 Task: Set the editor preference to Visual Studio Code.
Action: Mouse moved to (1168, 100)
Screenshot: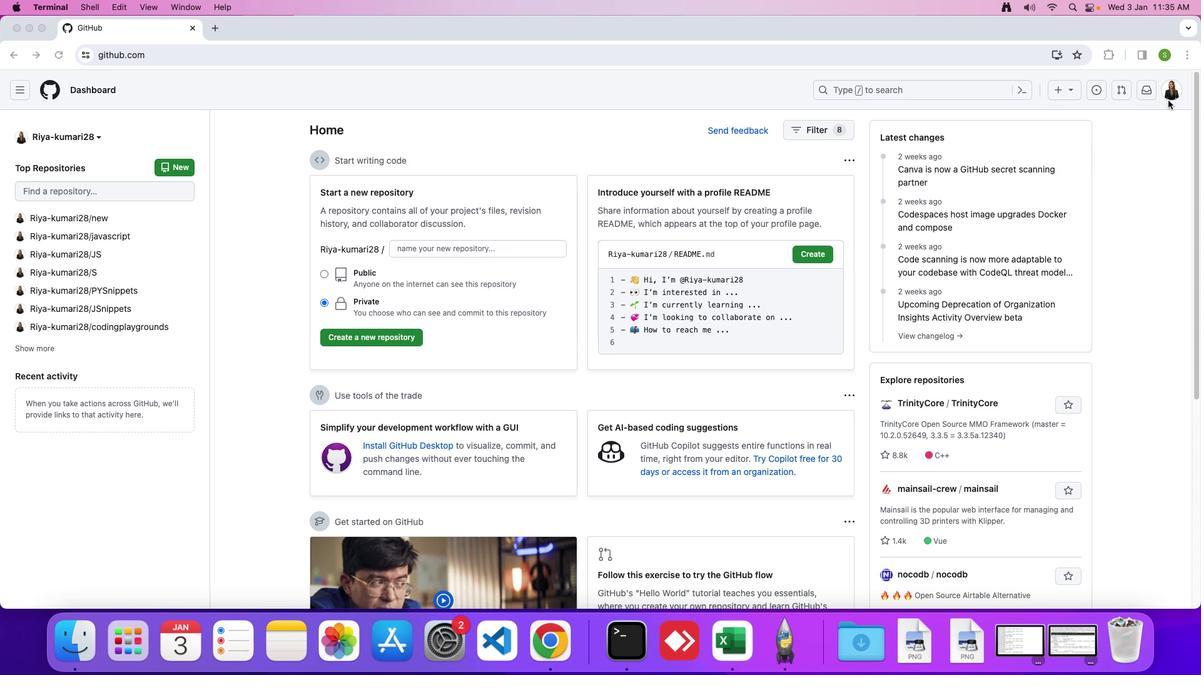 
Action: Mouse pressed left at (1168, 100)
Screenshot: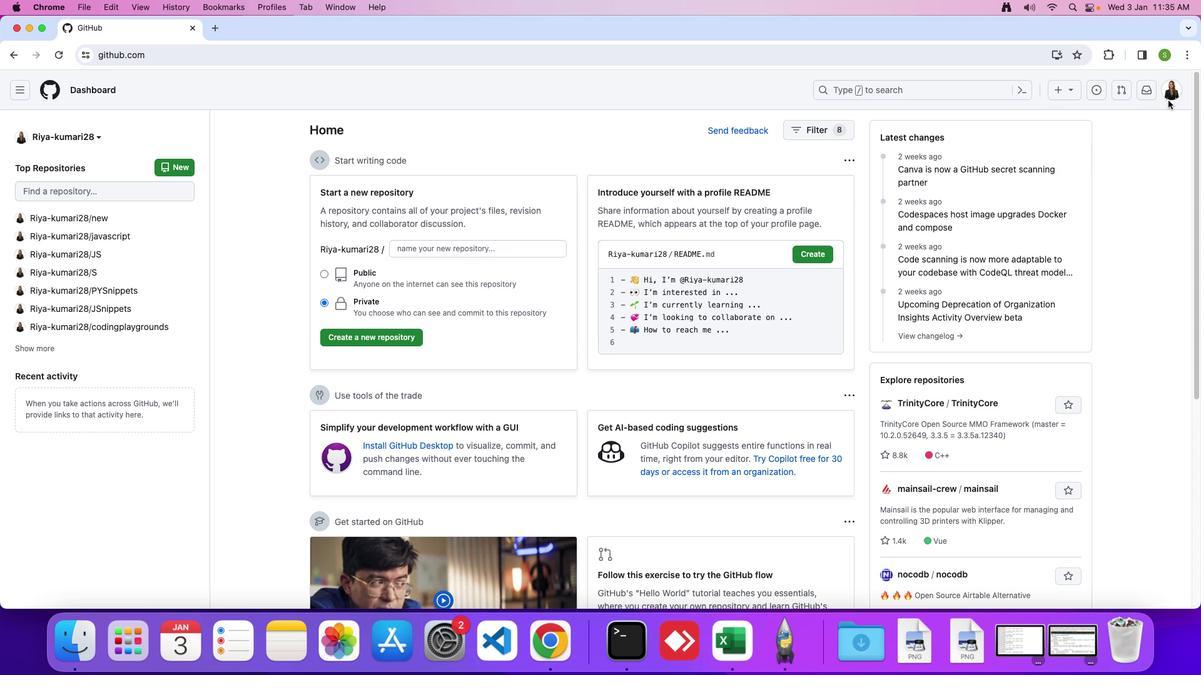 
Action: Mouse moved to (1175, 91)
Screenshot: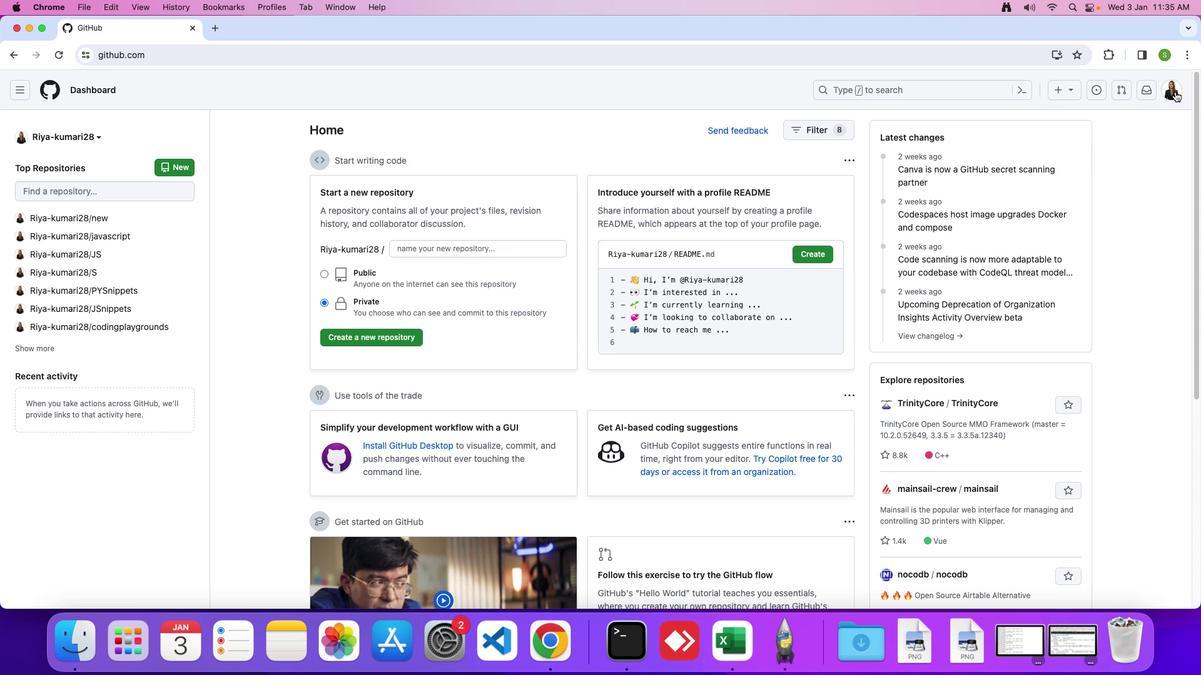 
Action: Mouse pressed left at (1175, 91)
Screenshot: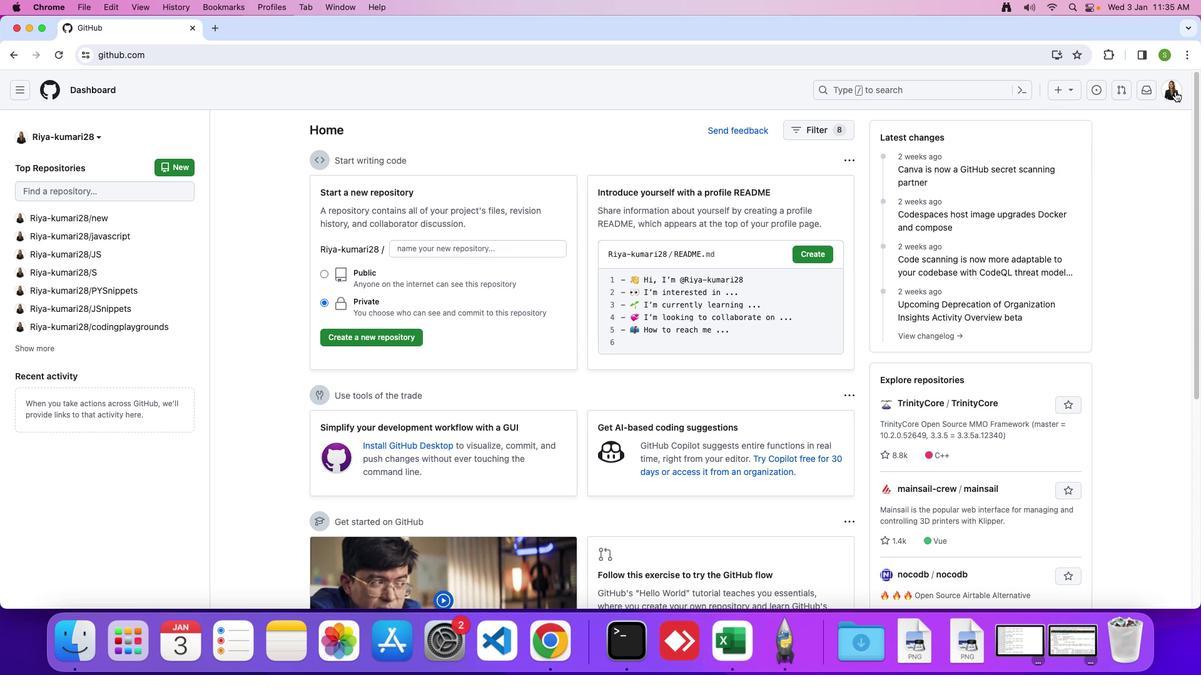
Action: Mouse moved to (1046, 437)
Screenshot: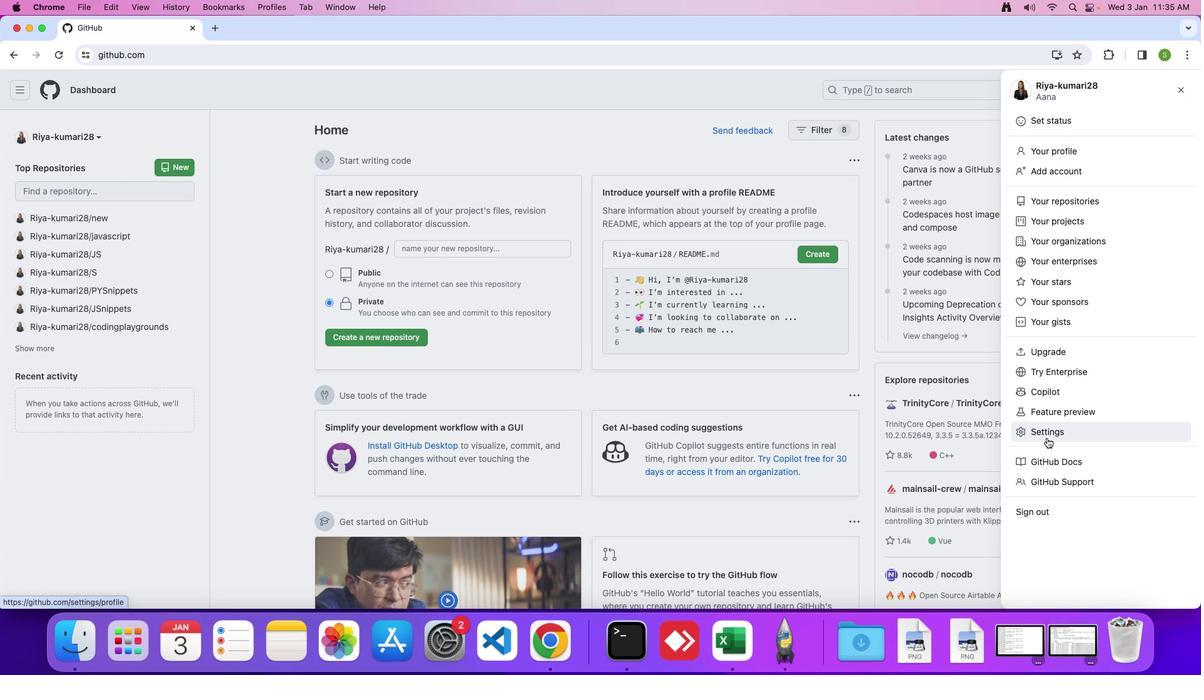 
Action: Mouse pressed left at (1046, 437)
Screenshot: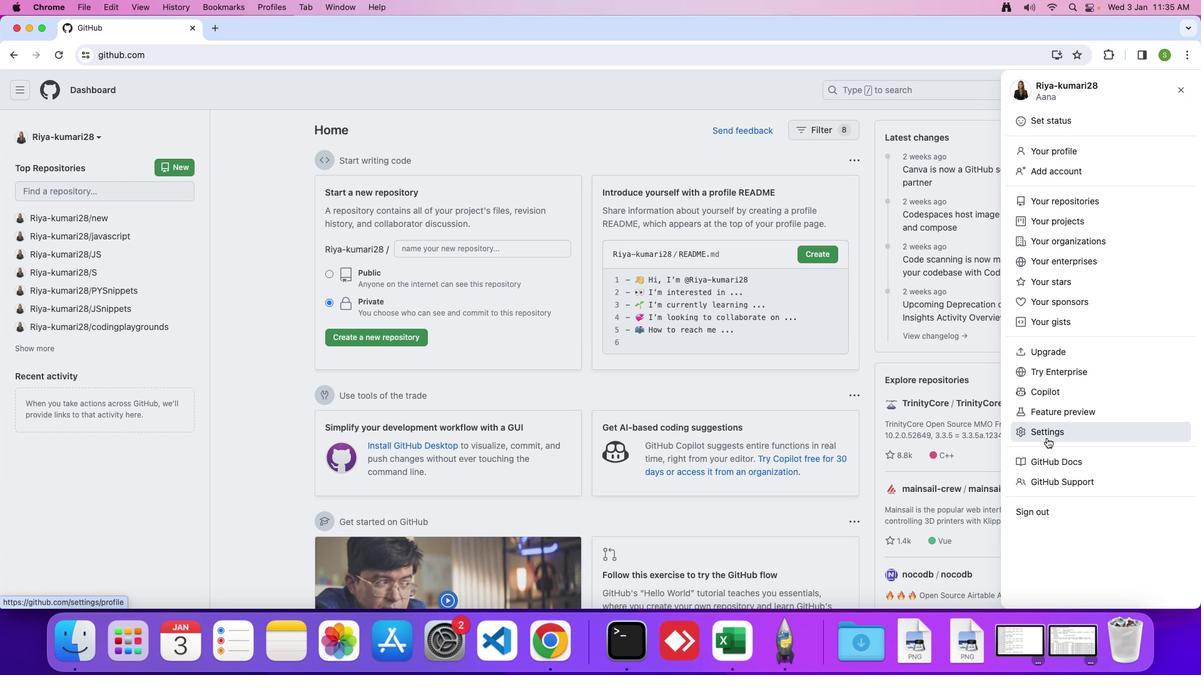 
Action: Mouse moved to (272, 523)
Screenshot: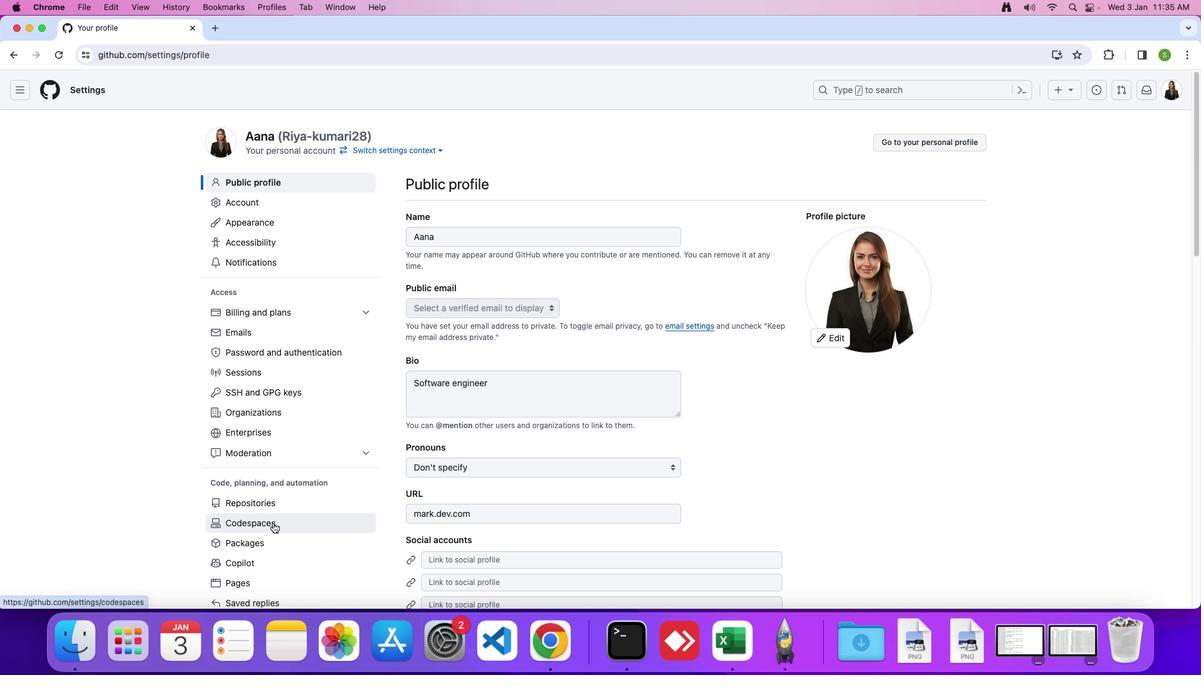 
Action: Mouse pressed left at (272, 523)
Screenshot: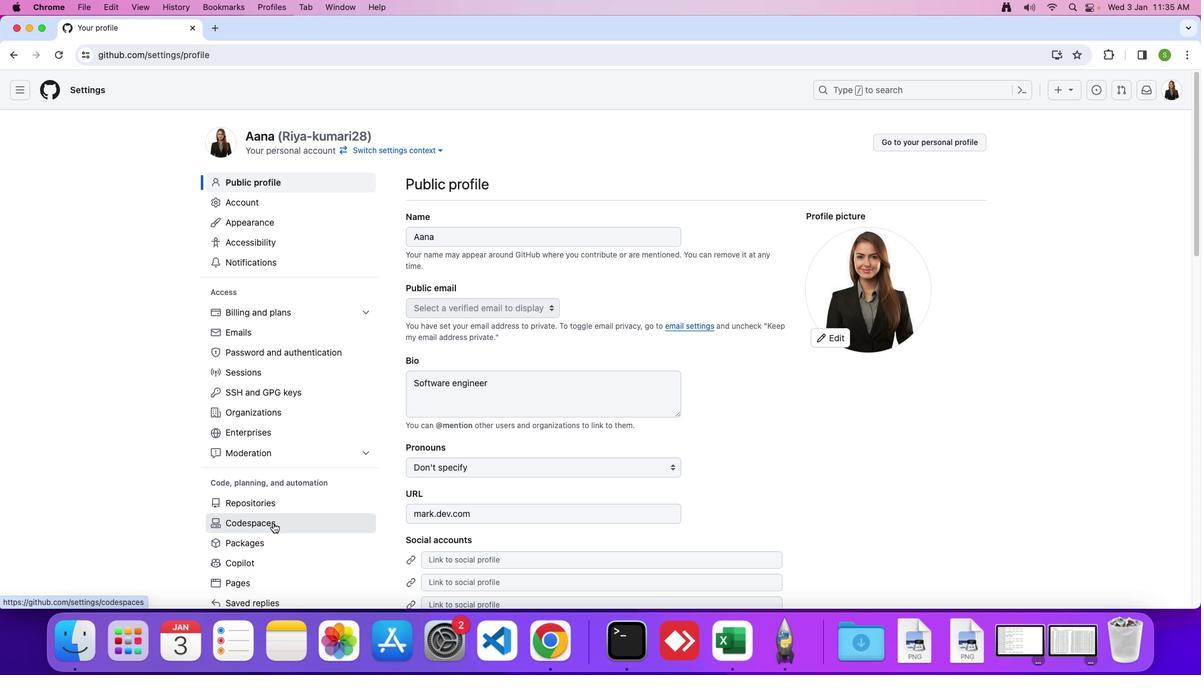 
Action: Mouse moved to (545, 444)
Screenshot: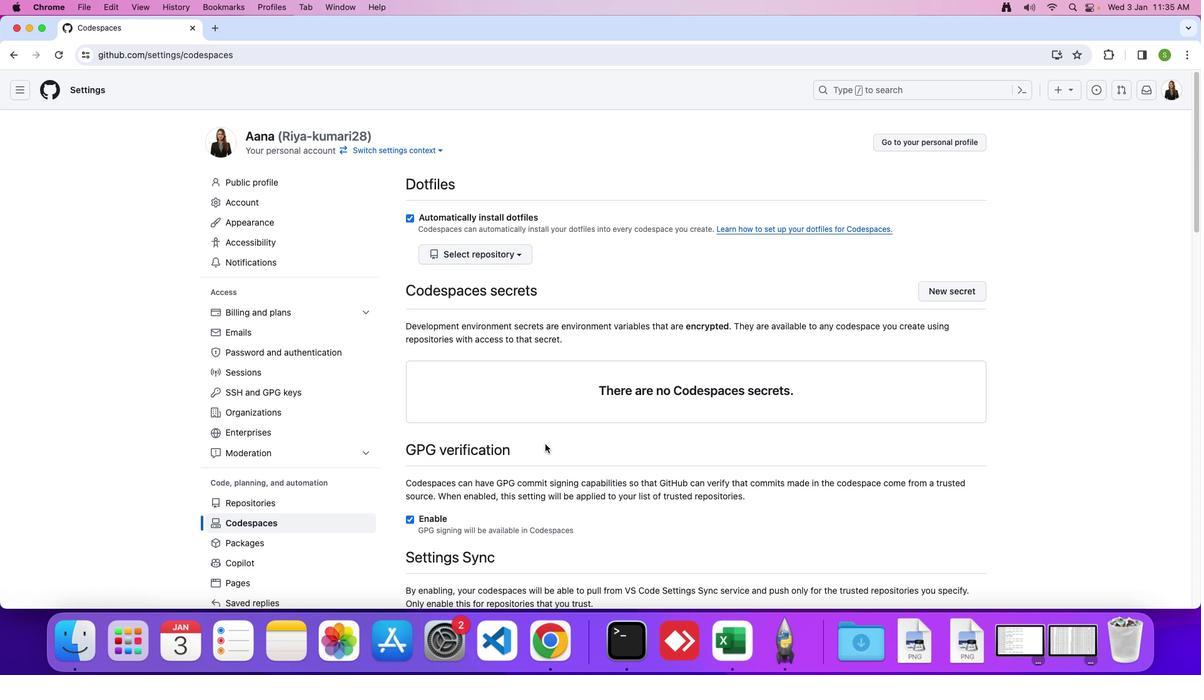 
Action: Mouse scrolled (545, 444) with delta (0, 0)
Screenshot: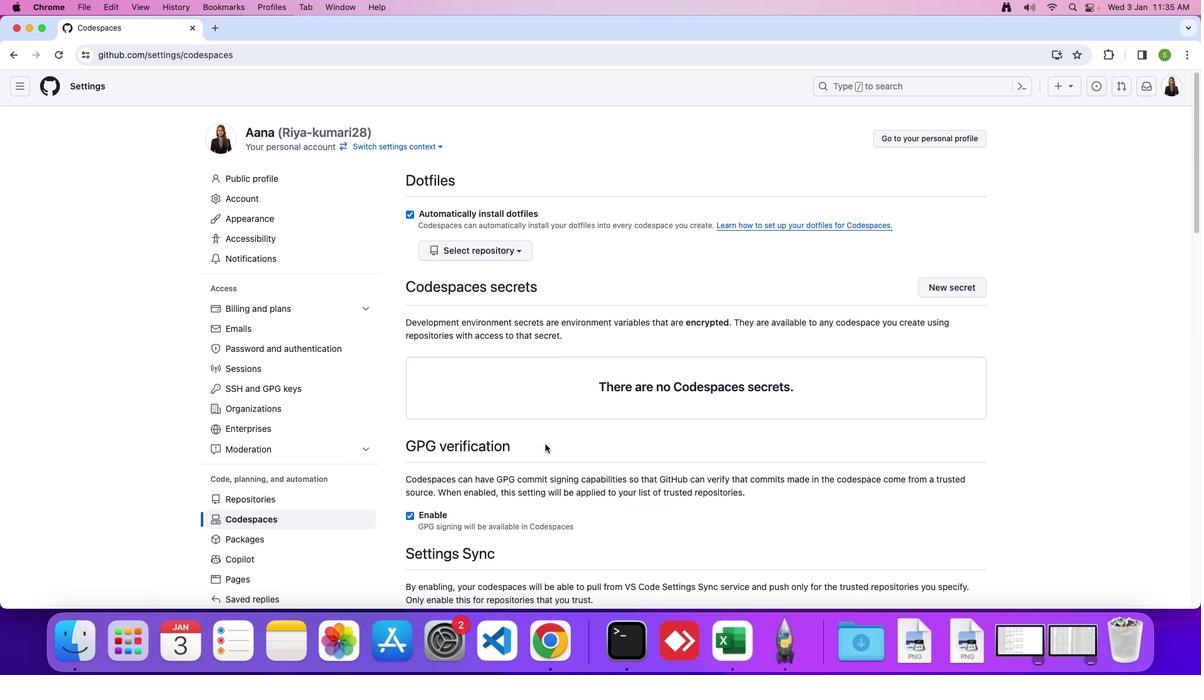 
Action: Mouse scrolled (545, 444) with delta (0, 0)
Screenshot: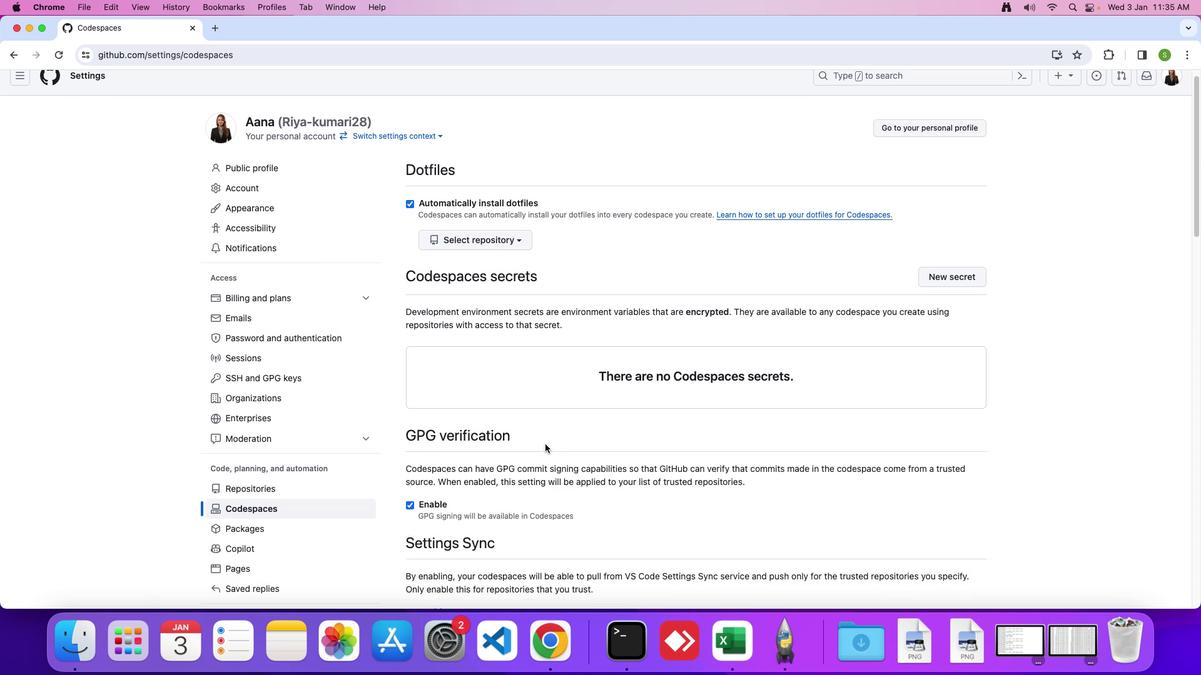 
Action: Mouse scrolled (545, 444) with delta (0, -1)
Screenshot: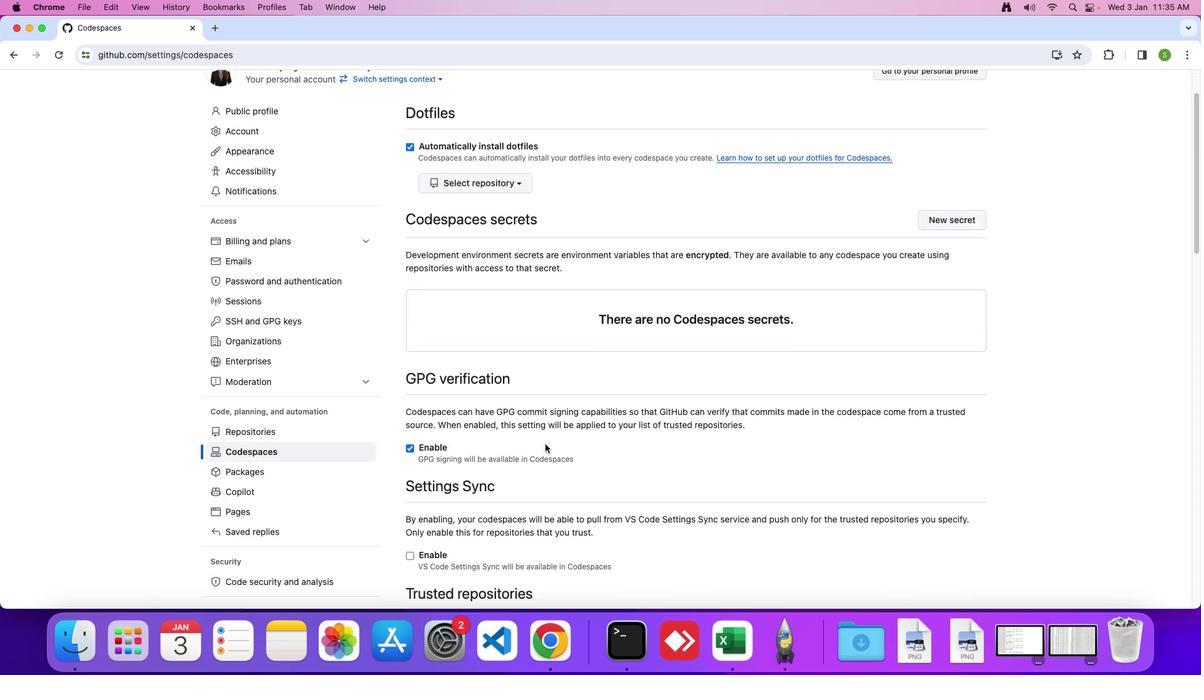 
Action: Mouse scrolled (545, 444) with delta (0, 0)
Screenshot: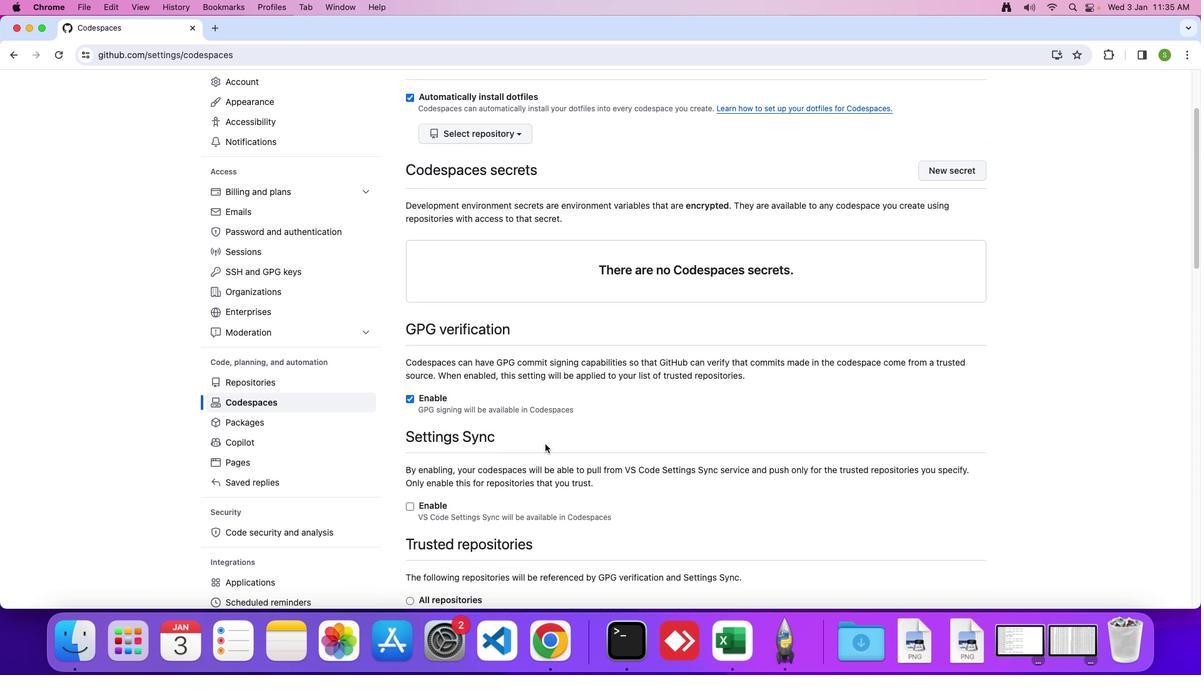 
Action: Mouse scrolled (545, 444) with delta (0, 0)
Screenshot: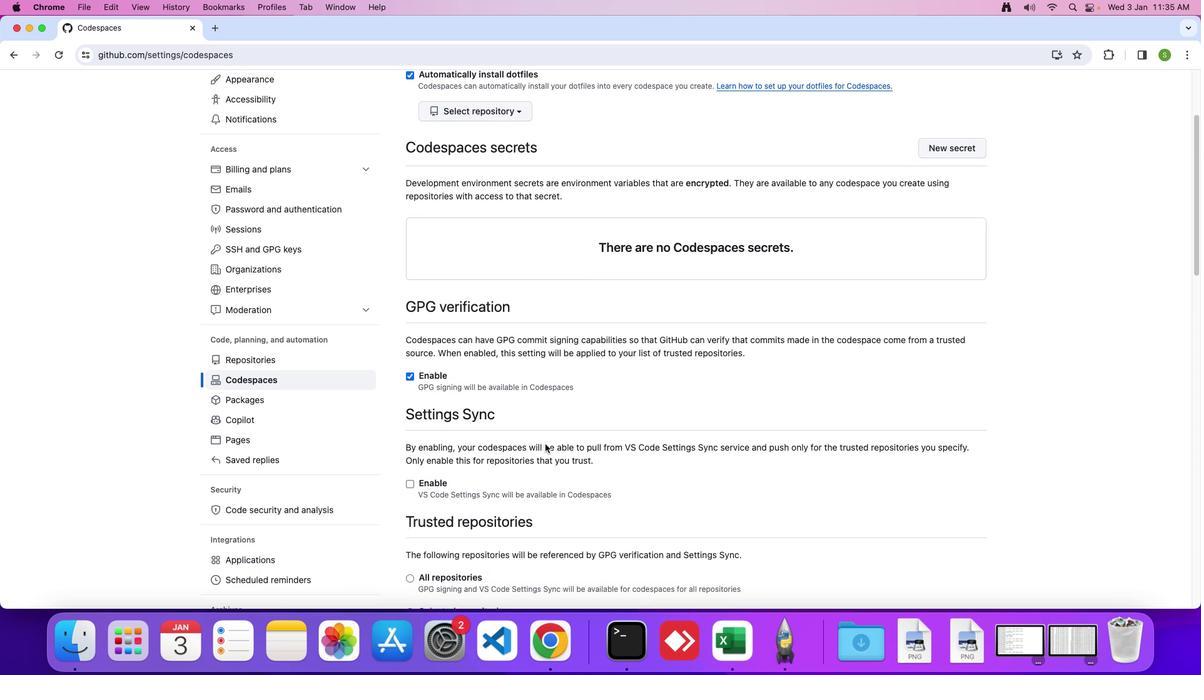 
Action: Mouse scrolled (545, 444) with delta (0, -1)
Screenshot: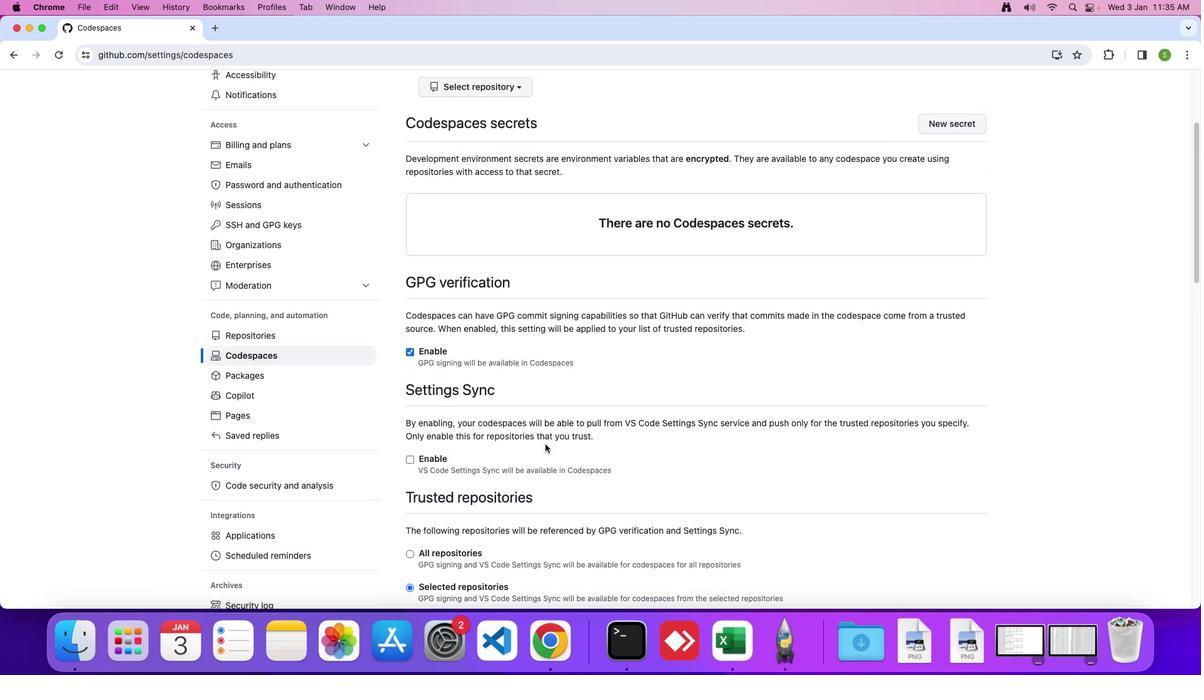 
Action: Mouse scrolled (545, 444) with delta (0, 0)
Screenshot: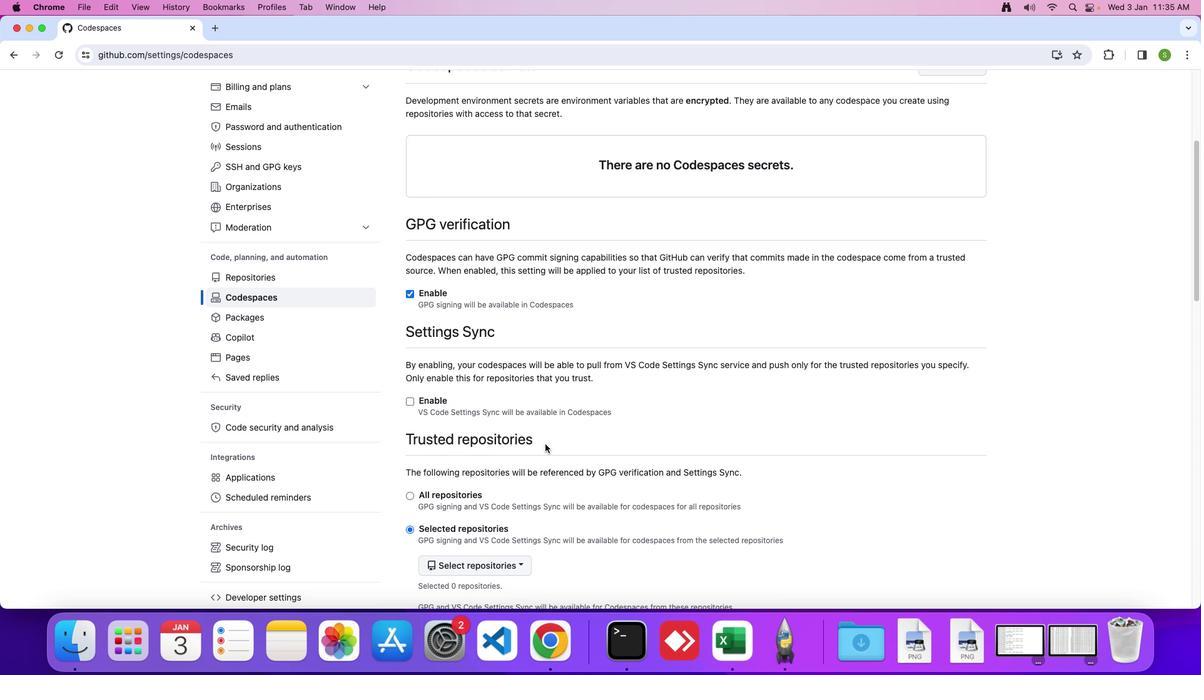 
Action: Mouse scrolled (545, 444) with delta (0, 0)
Screenshot: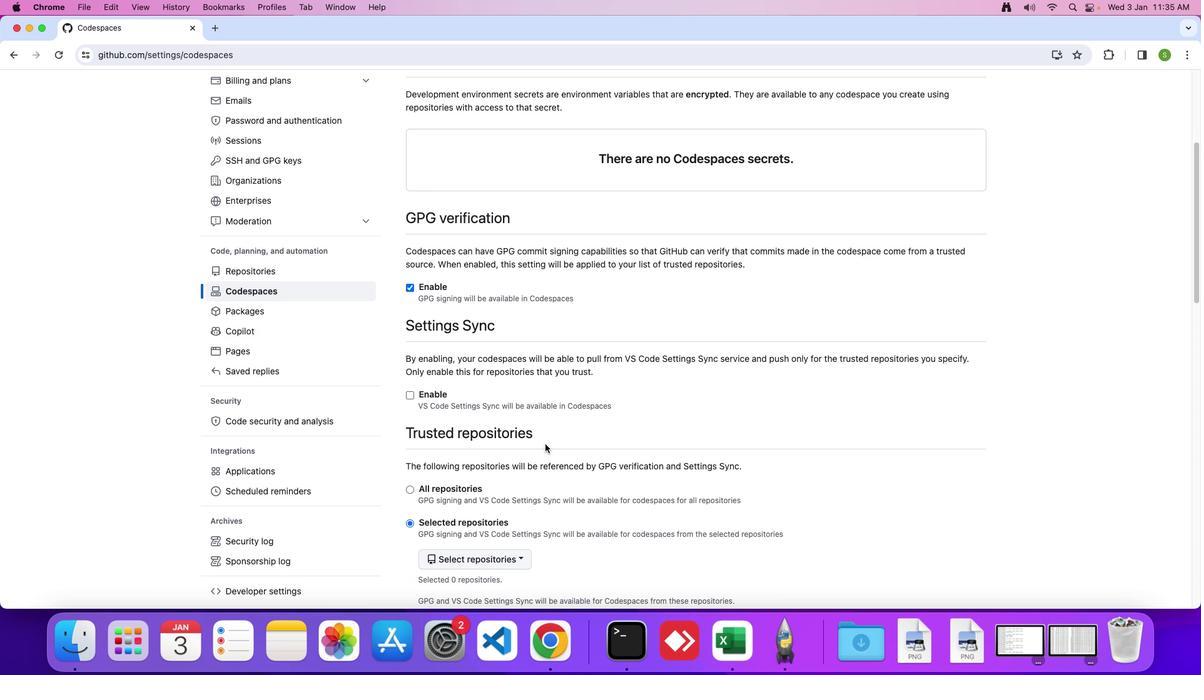 
Action: Mouse scrolled (545, 444) with delta (0, -1)
Screenshot: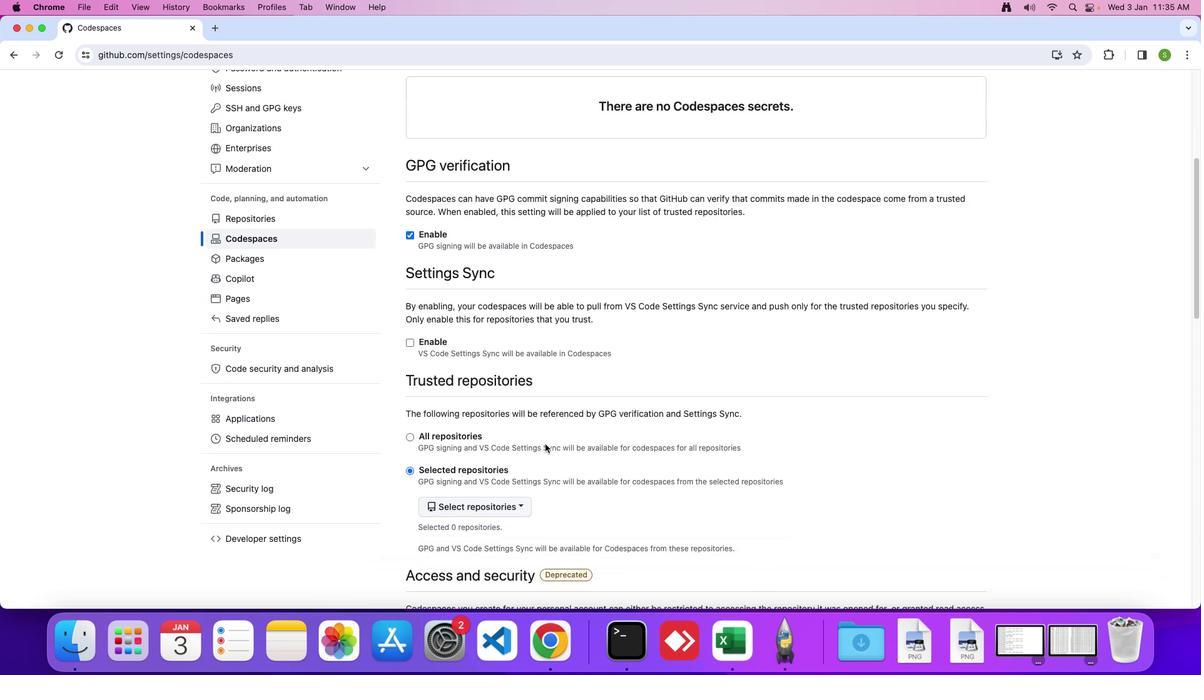 
Action: Mouse moved to (546, 444)
Screenshot: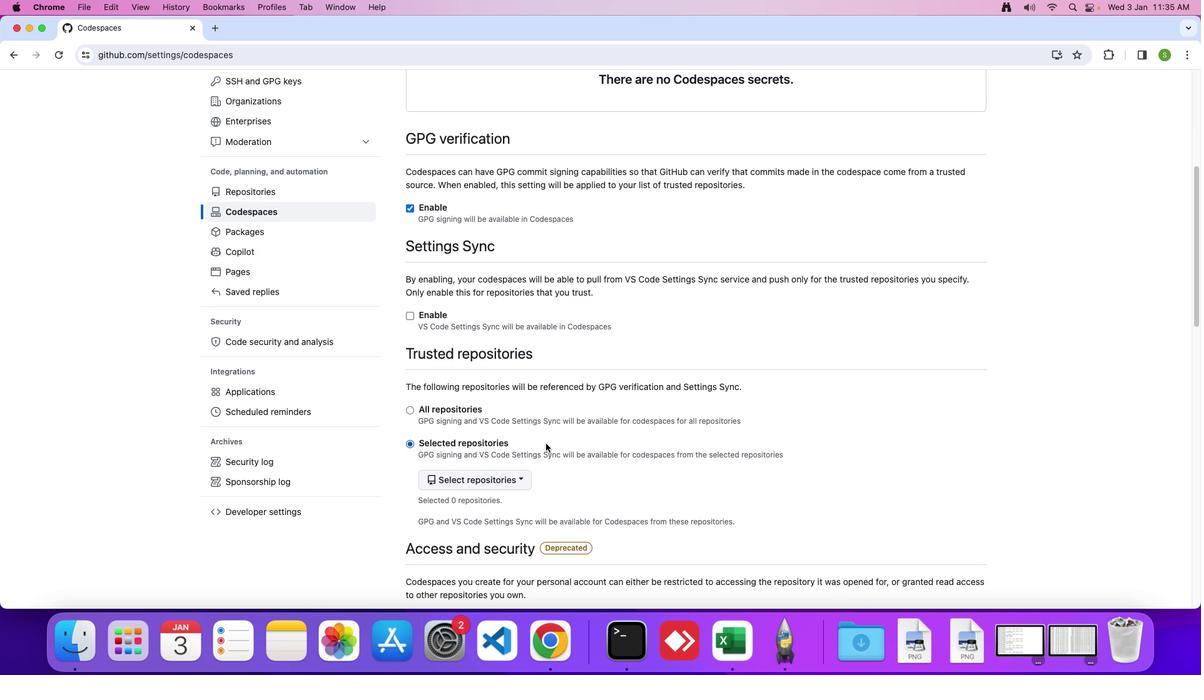 
Action: Mouse scrolled (546, 444) with delta (0, 0)
Screenshot: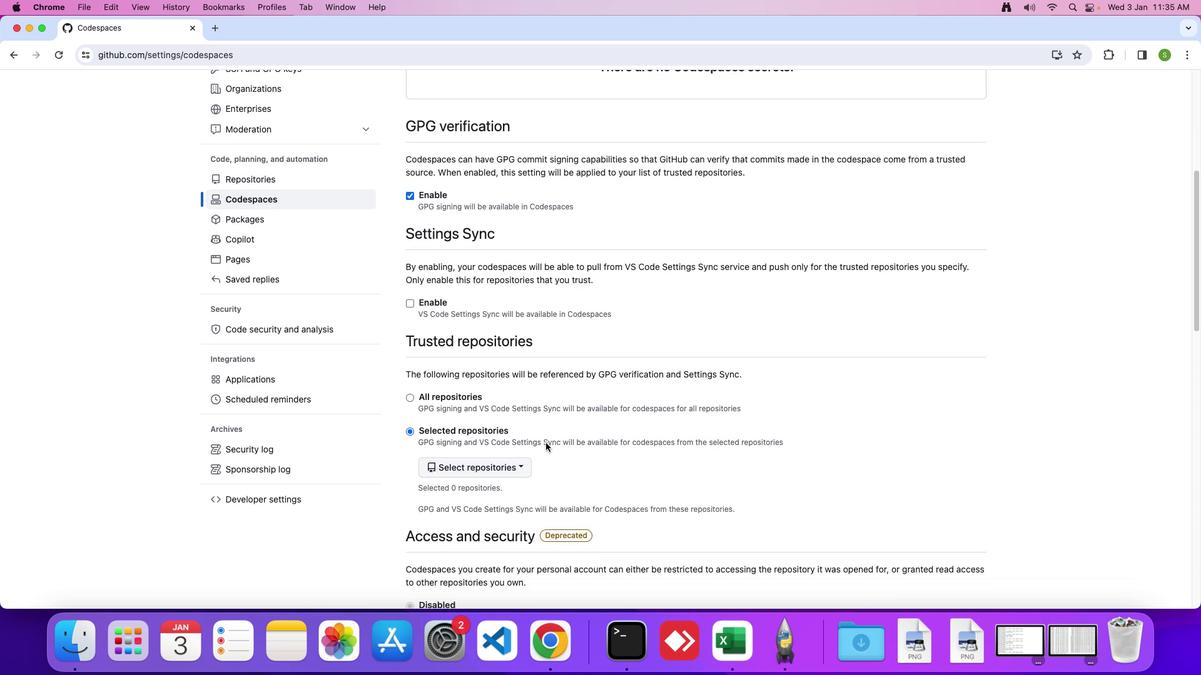 
Action: Mouse scrolled (546, 444) with delta (0, 0)
Screenshot: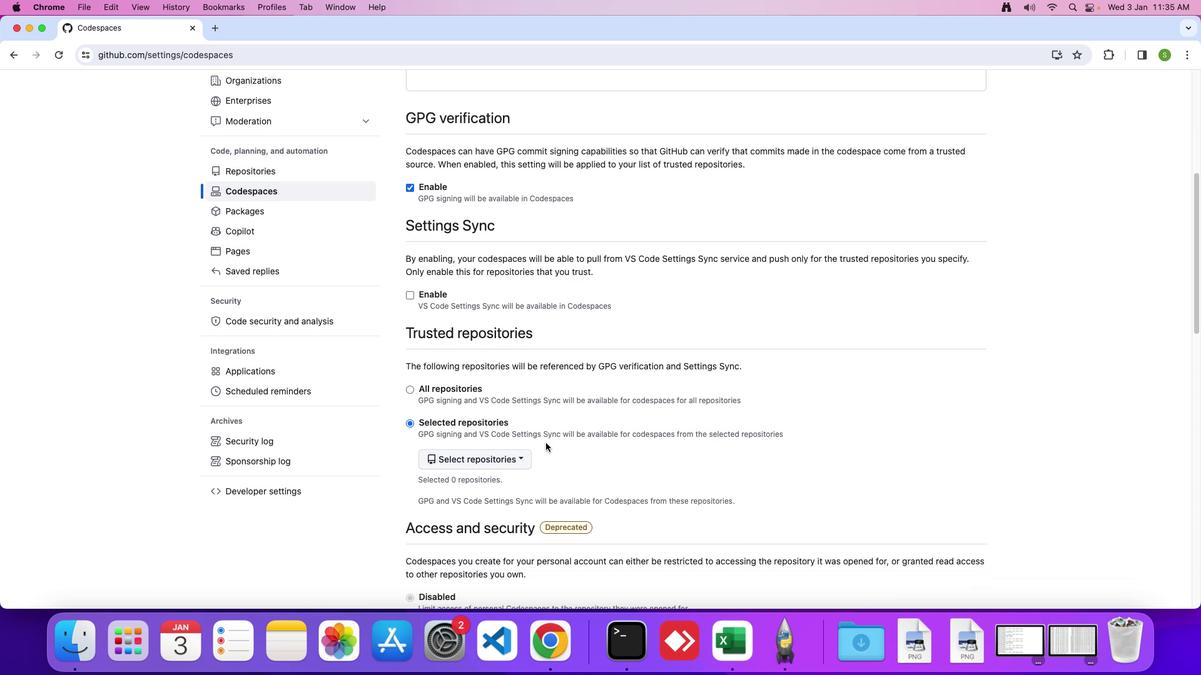
Action: Mouse moved to (546, 443)
Screenshot: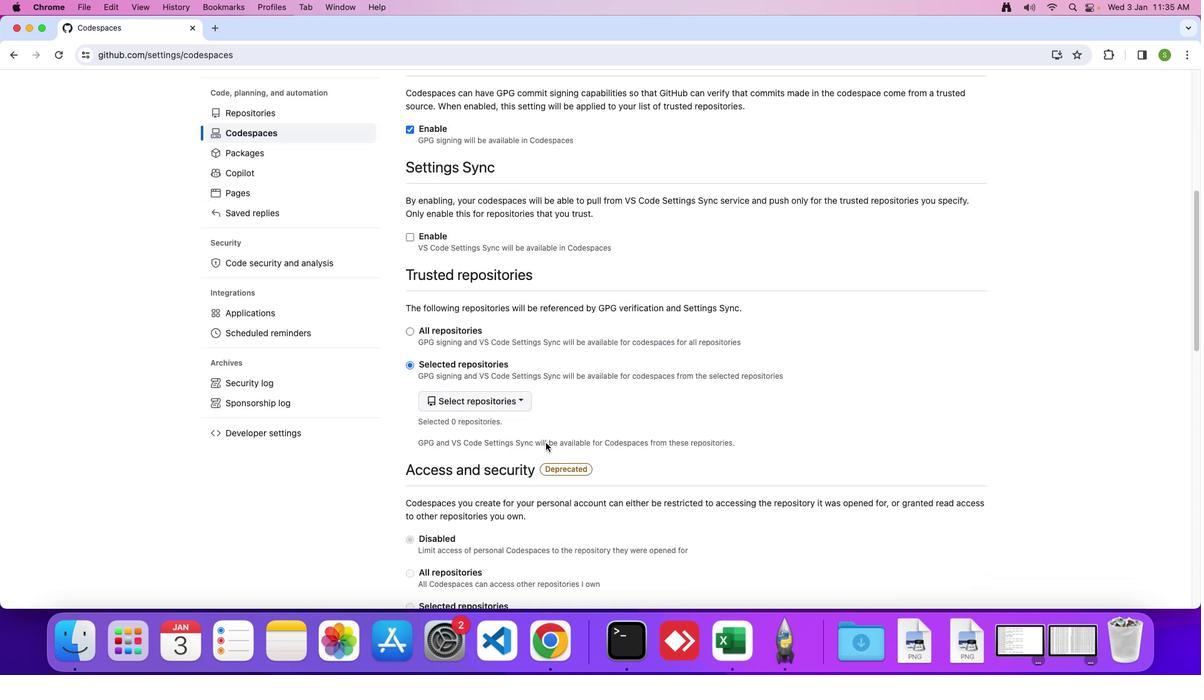 
Action: Mouse scrolled (546, 443) with delta (0, -1)
Screenshot: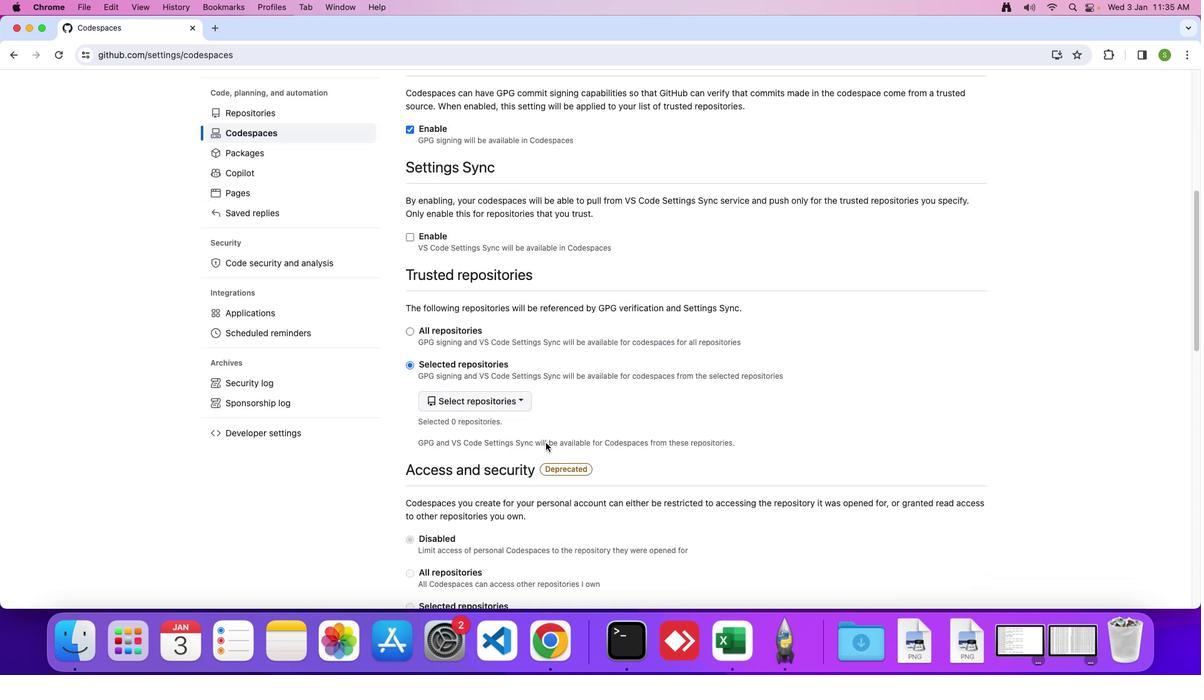 
Action: Mouse moved to (641, 448)
Screenshot: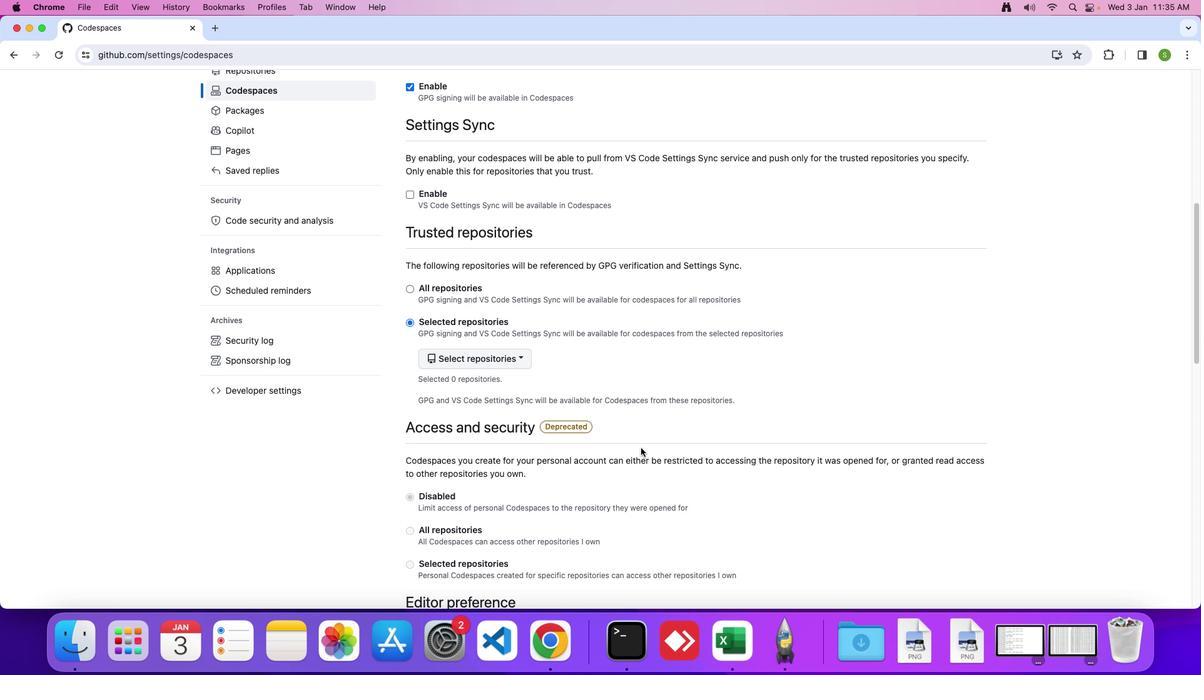 
Action: Mouse scrolled (641, 448) with delta (0, 0)
Screenshot: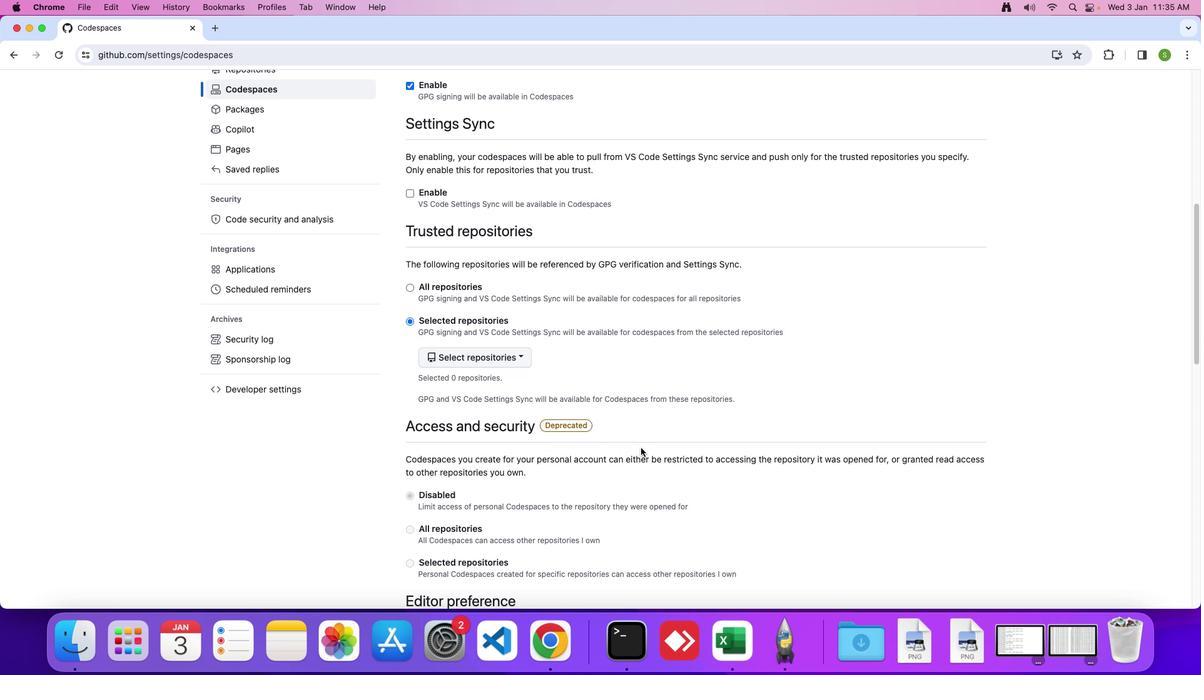 
Action: Mouse scrolled (641, 448) with delta (0, 0)
Screenshot: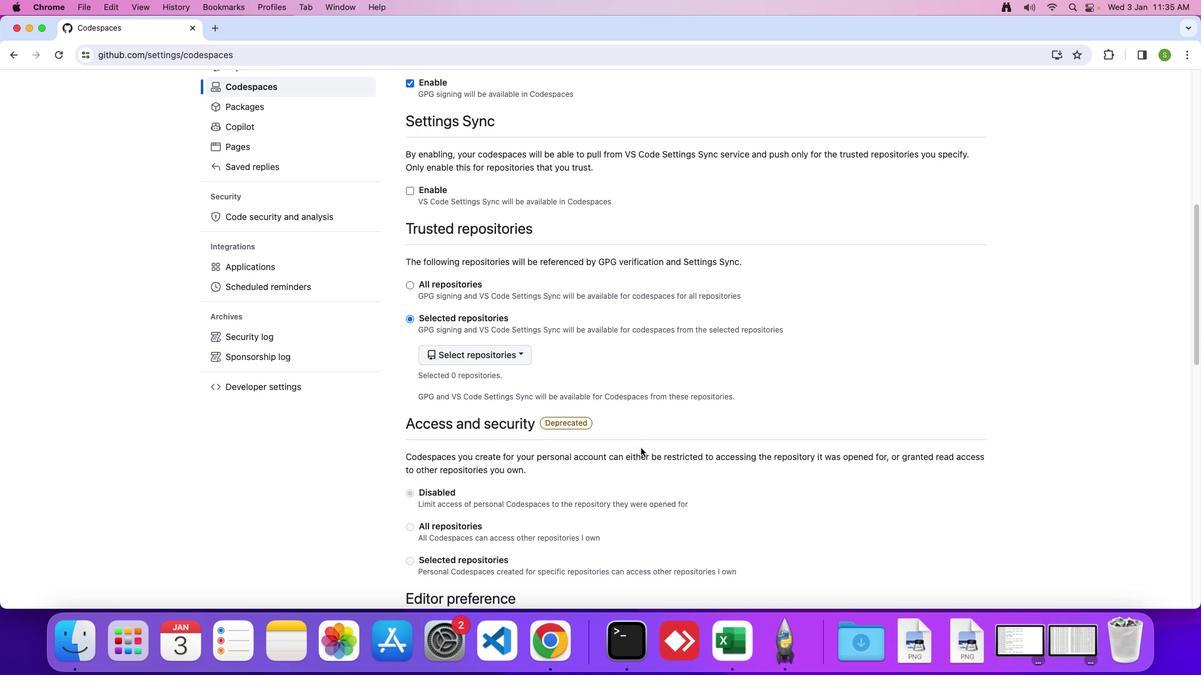 
Action: Mouse scrolled (641, 448) with delta (0, 0)
Screenshot: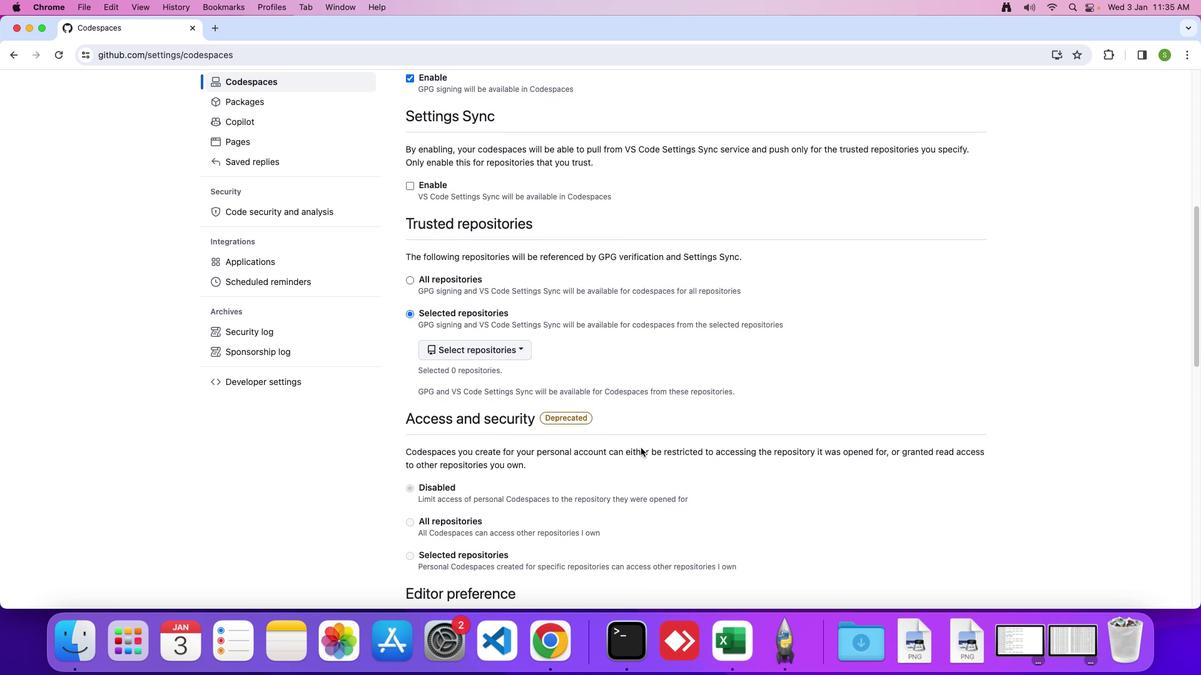 
Action: Mouse moved to (641, 447)
Screenshot: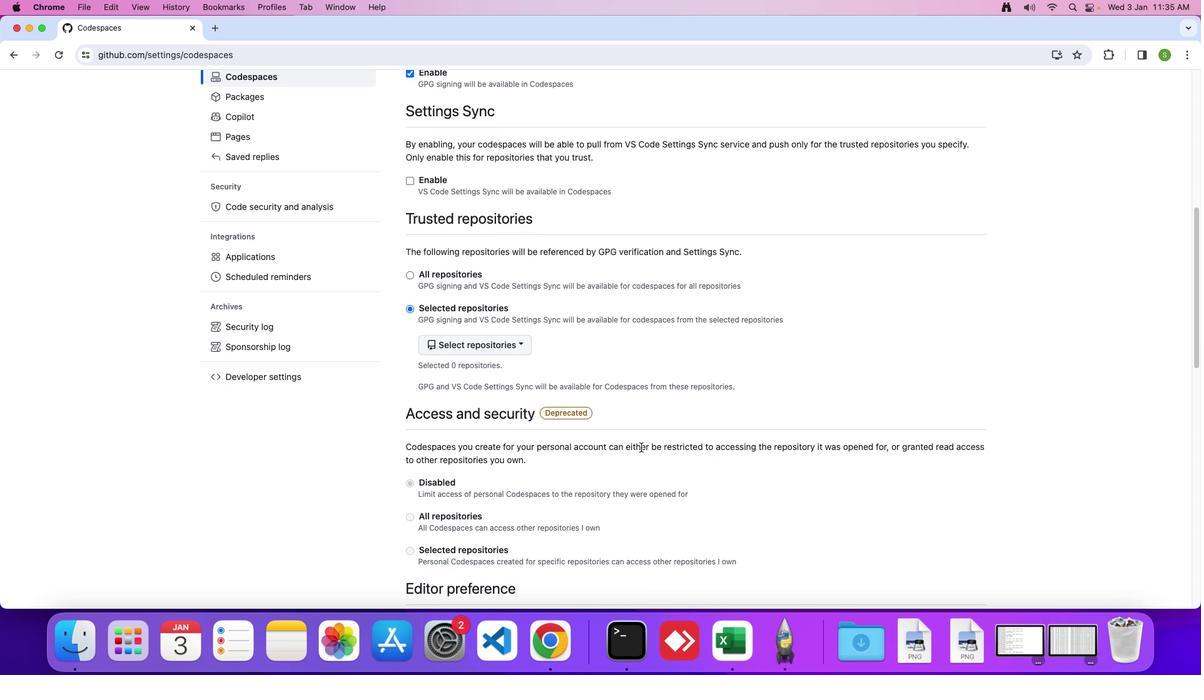 
Action: Mouse scrolled (641, 447) with delta (0, 0)
Screenshot: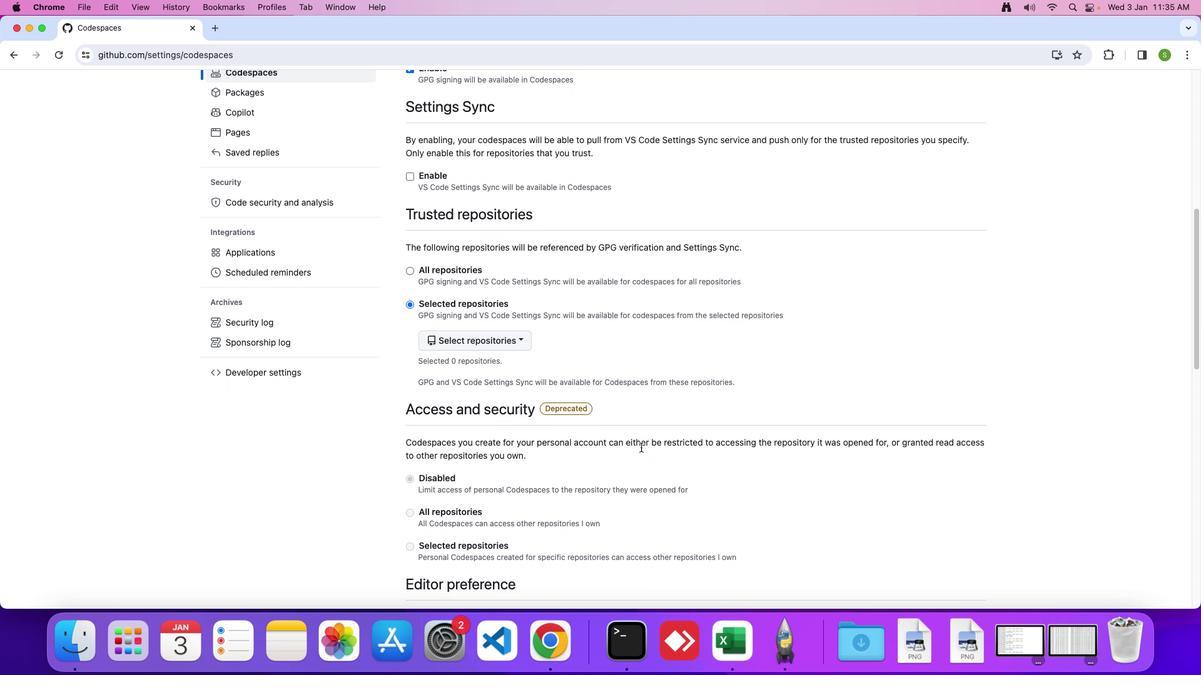 
Action: Mouse scrolled (641, 447) with delta (0, 0)
Screenshot: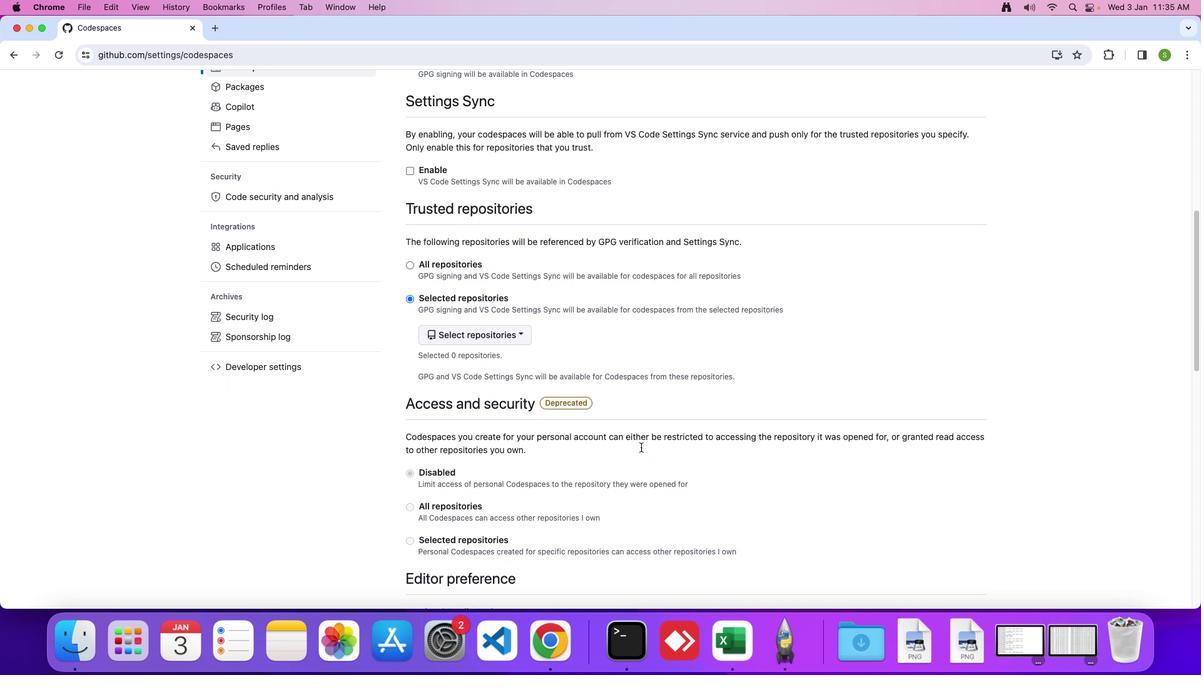 
Action: Mouse scrolled (641, 447) with delta (0, 0)
Screenshot: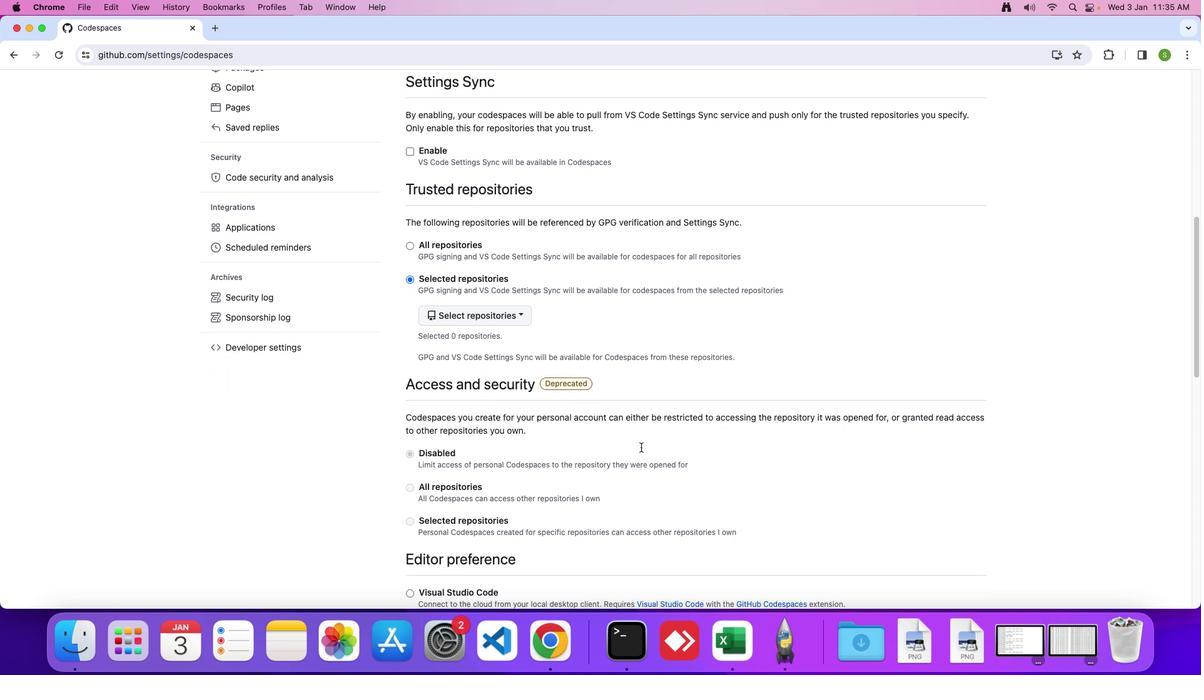 
Action: Mouse scrolled (641, 447) with delta (0, 0)
Screenshot: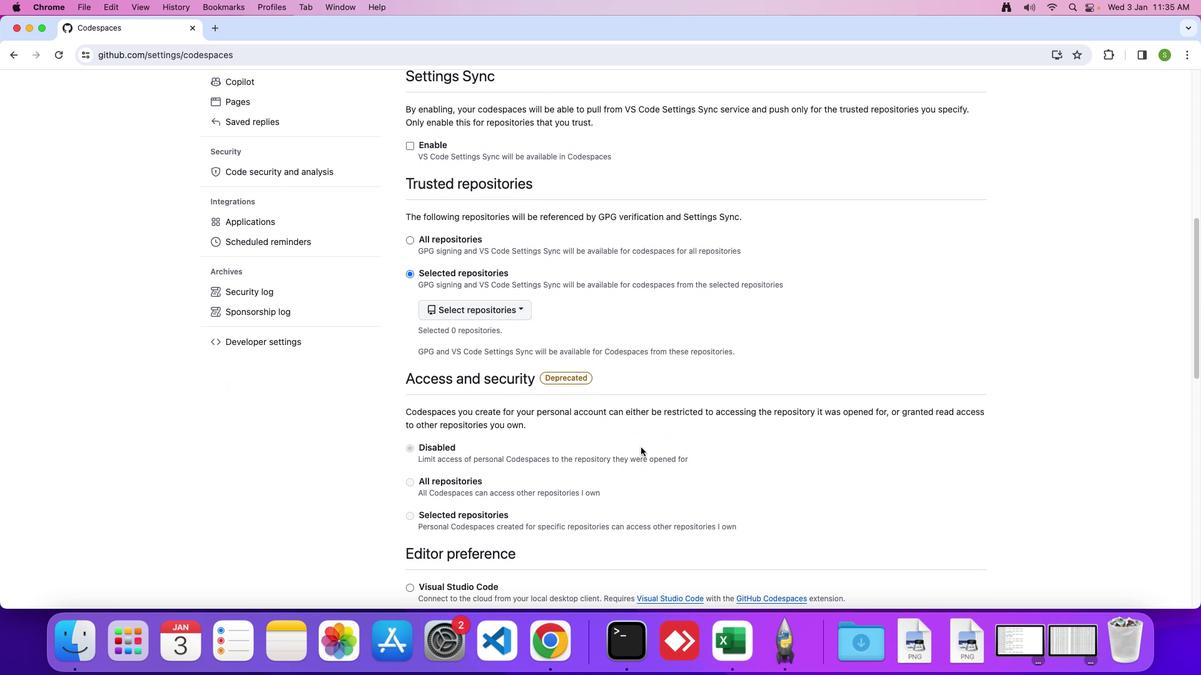 
Action: Mouse scrolled (641, 447) with delta (0, 0)
Screenshot: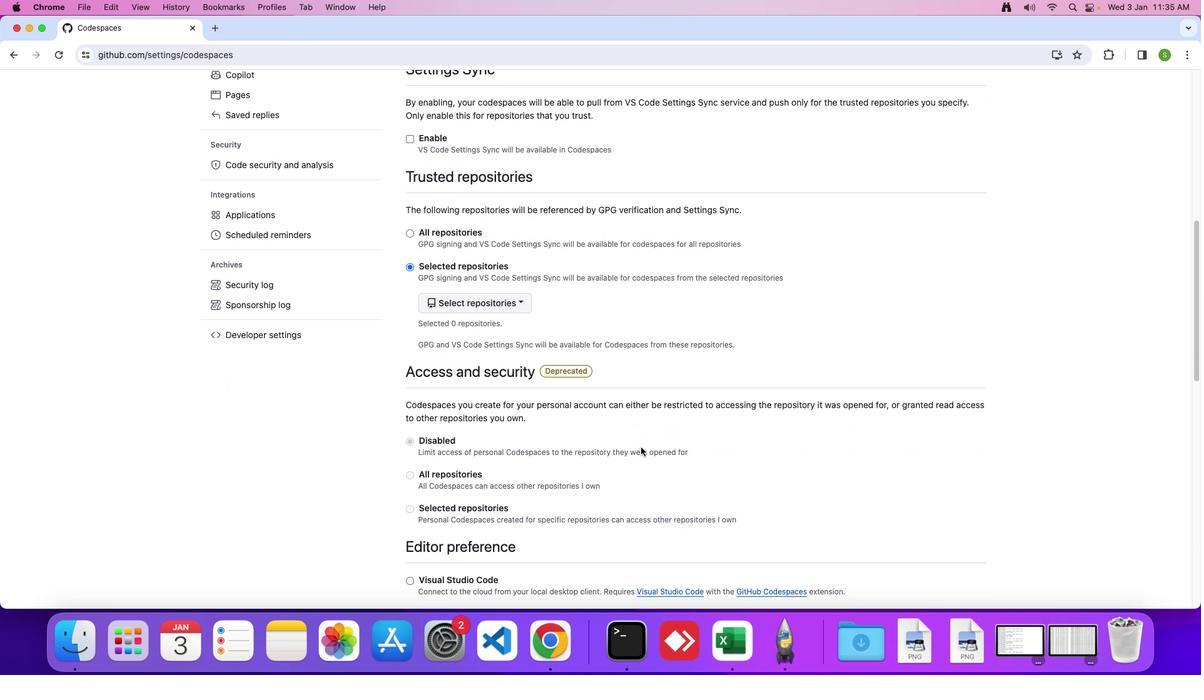 
Action: Mouse scrolled (641, 447) with delta (0, 0)
Screenshot: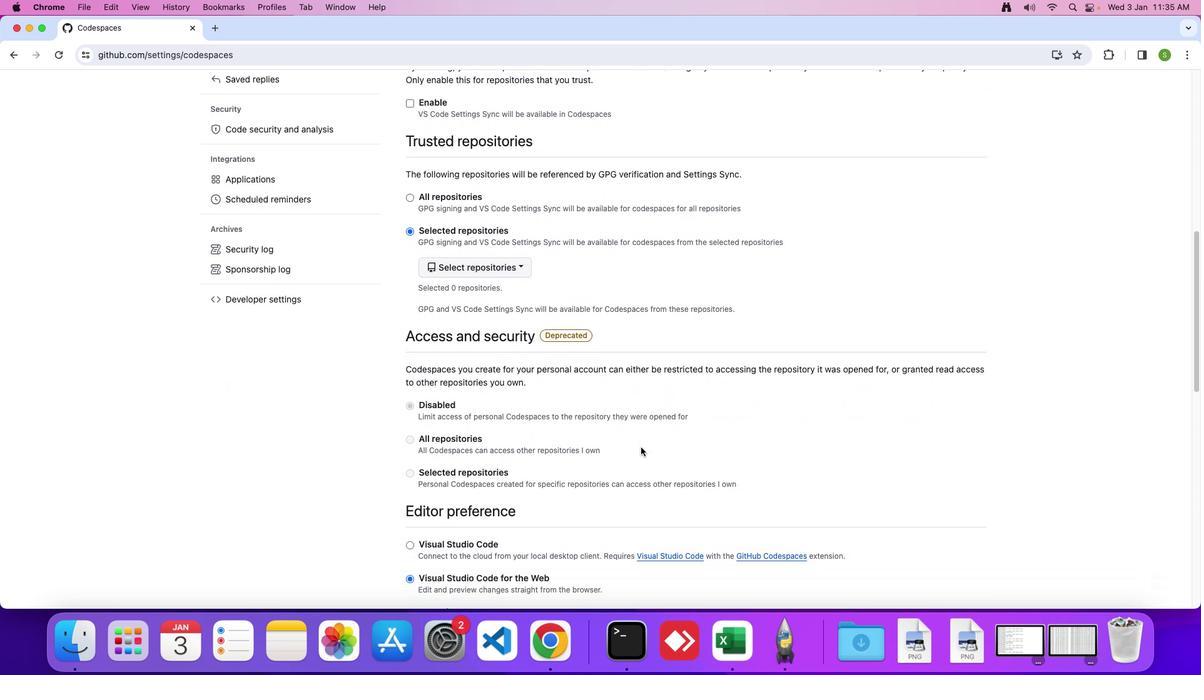 
Action: Mouse scrolled (641, 447) with delta (0, 0)
Screenshot: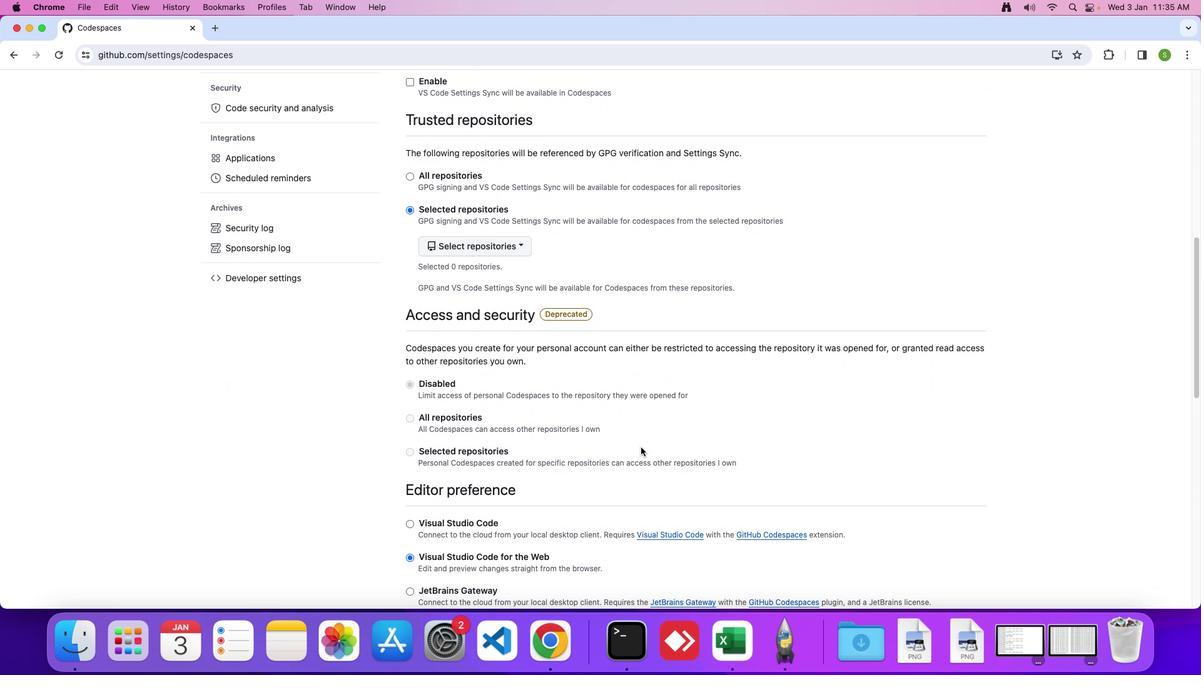 
Action: Mouse scrolled (641, 447) with delta (0, 0)
Screenshot: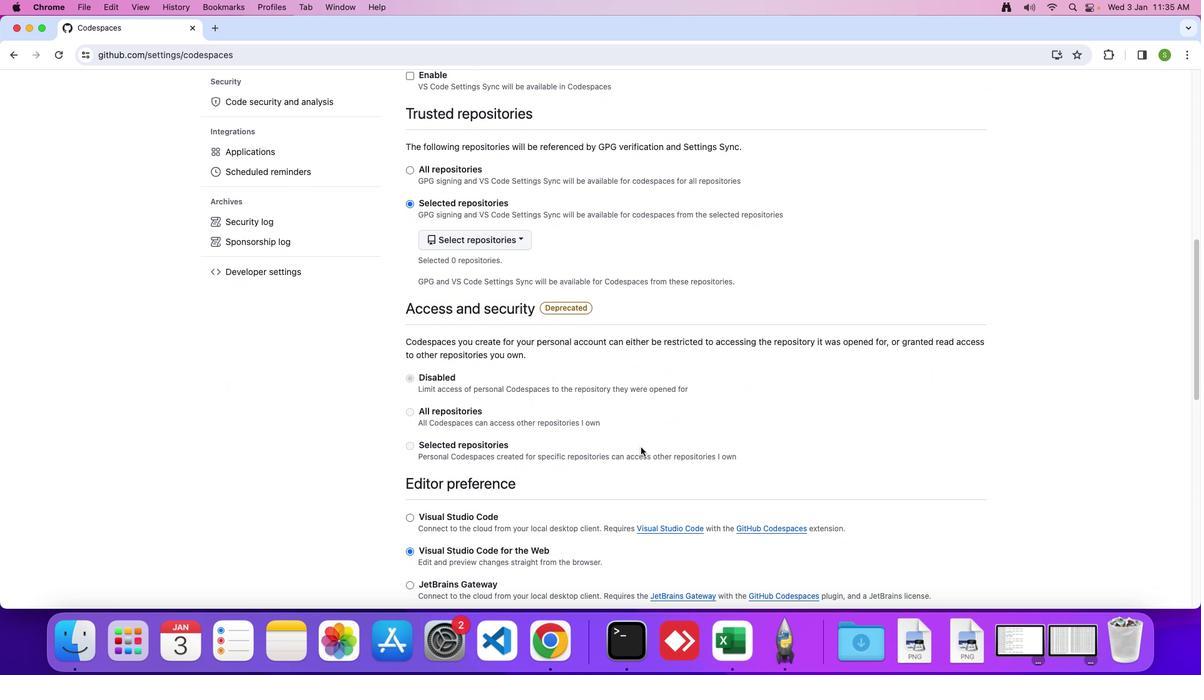 
Action: Mouse moved to (640, 441)
Screenshot: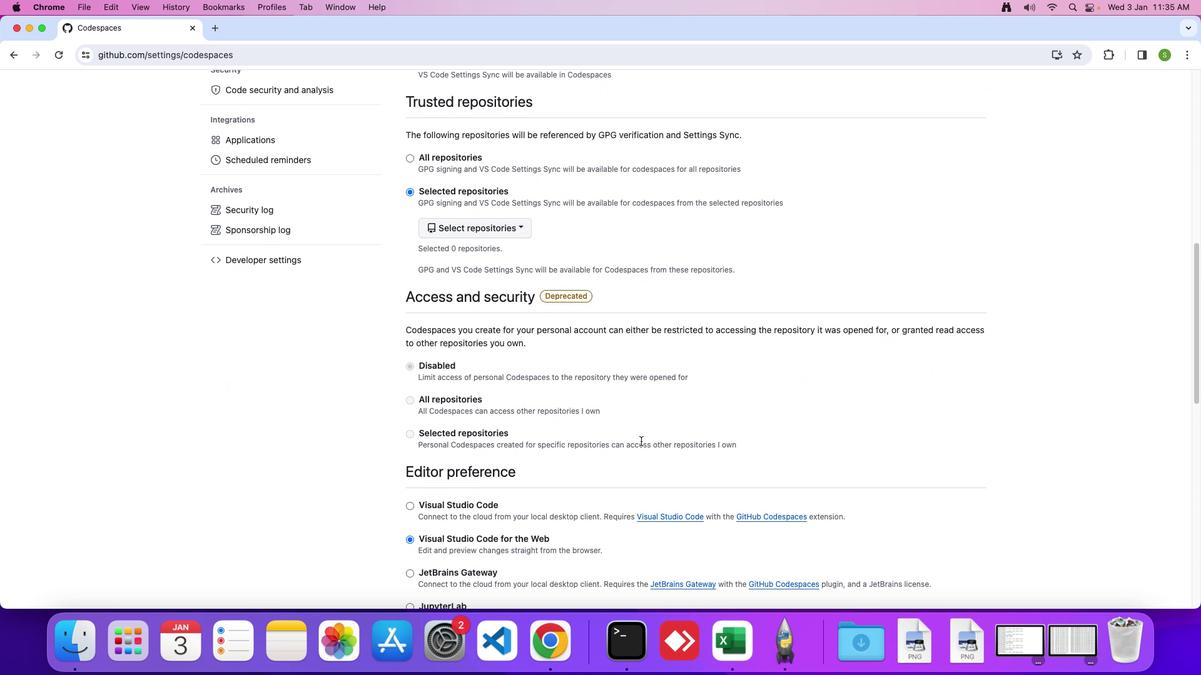 
Action: Mouse scrolled (640, 441) with delta (0, 0)
Screenshot: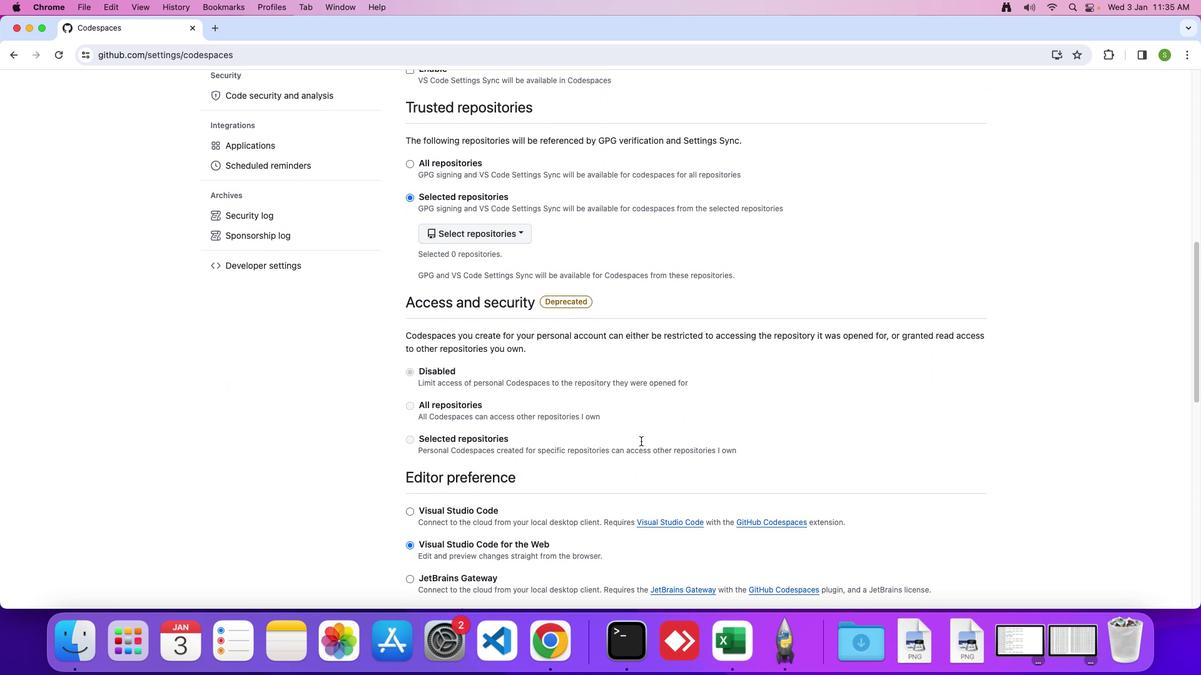 
Action: Mouse scrolled (640, 441) with delta (0, 0)
Screenshot: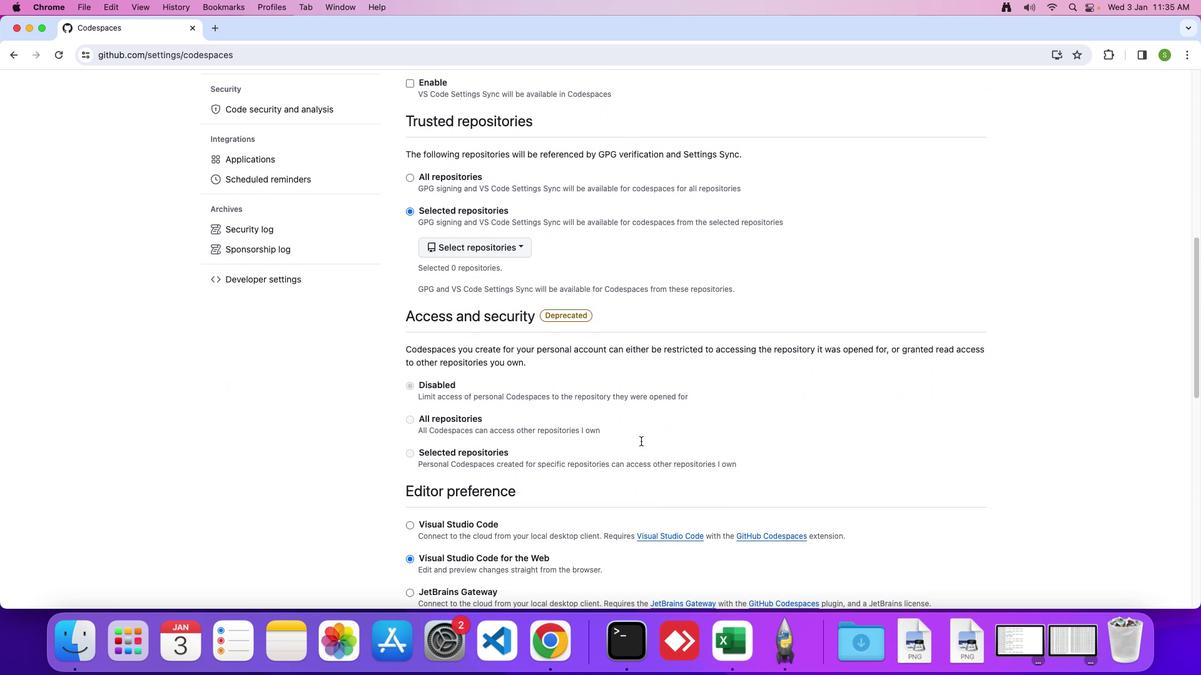 
Action: Mouse scrolled (640, 441) with delta (0, 0)
Screenshot: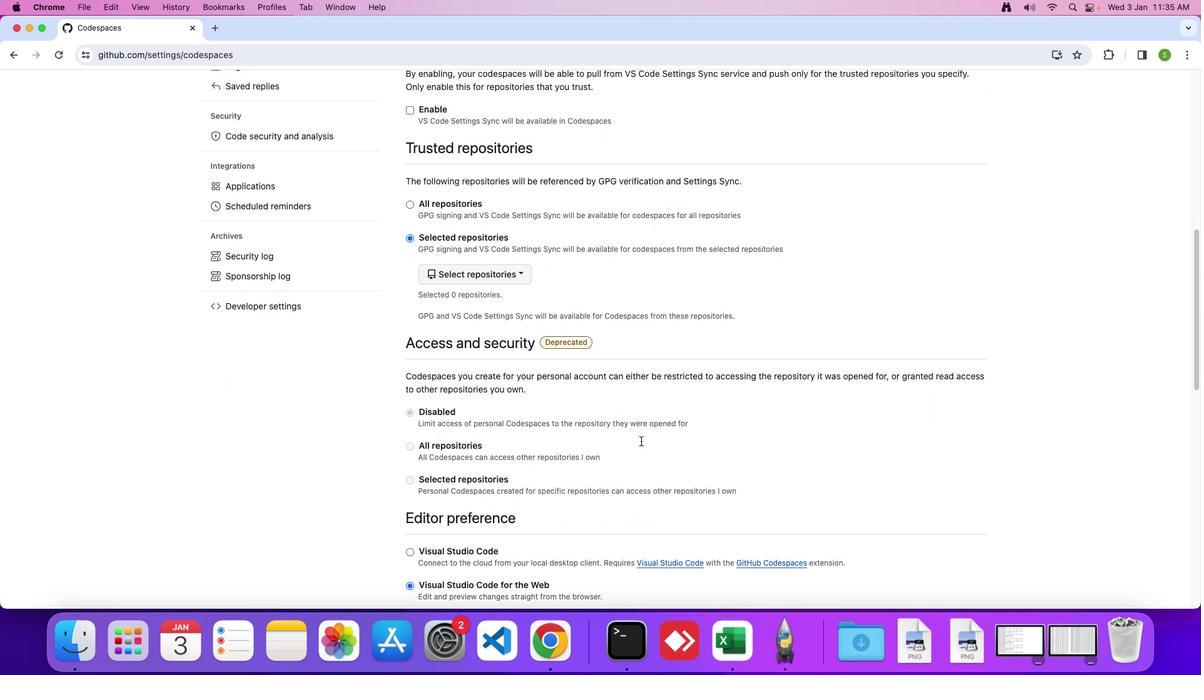 
Action: Mouse scrolled (640, 441) with delta (0, 0)
Screenshot: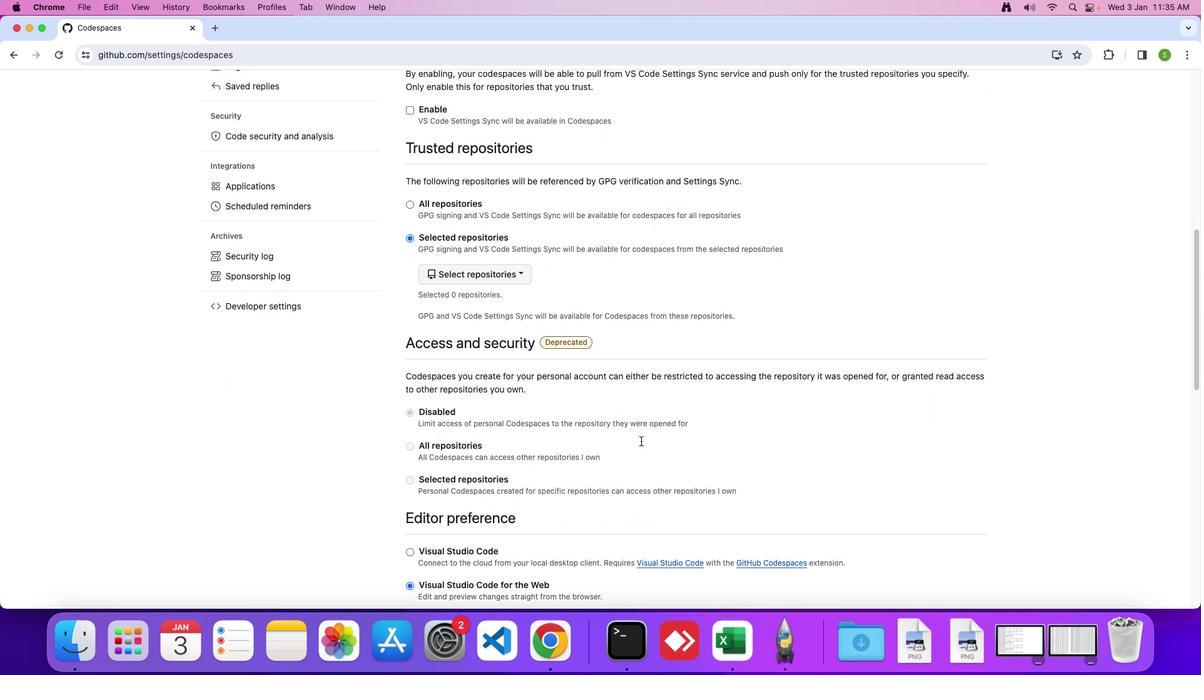 
Action: Mouse scrolled (640, 441) with delta (0, 0)
Screenshot: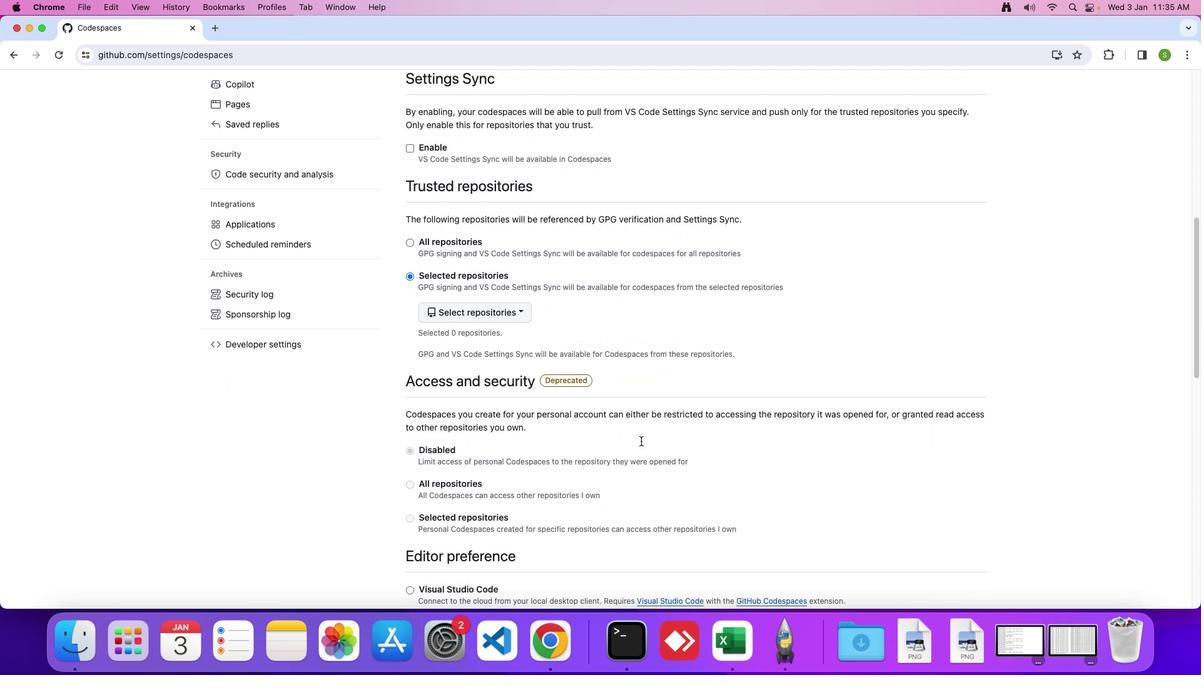 
Action: Mouse scrolled (640, 441) with delta (0, 0)
Screenshot: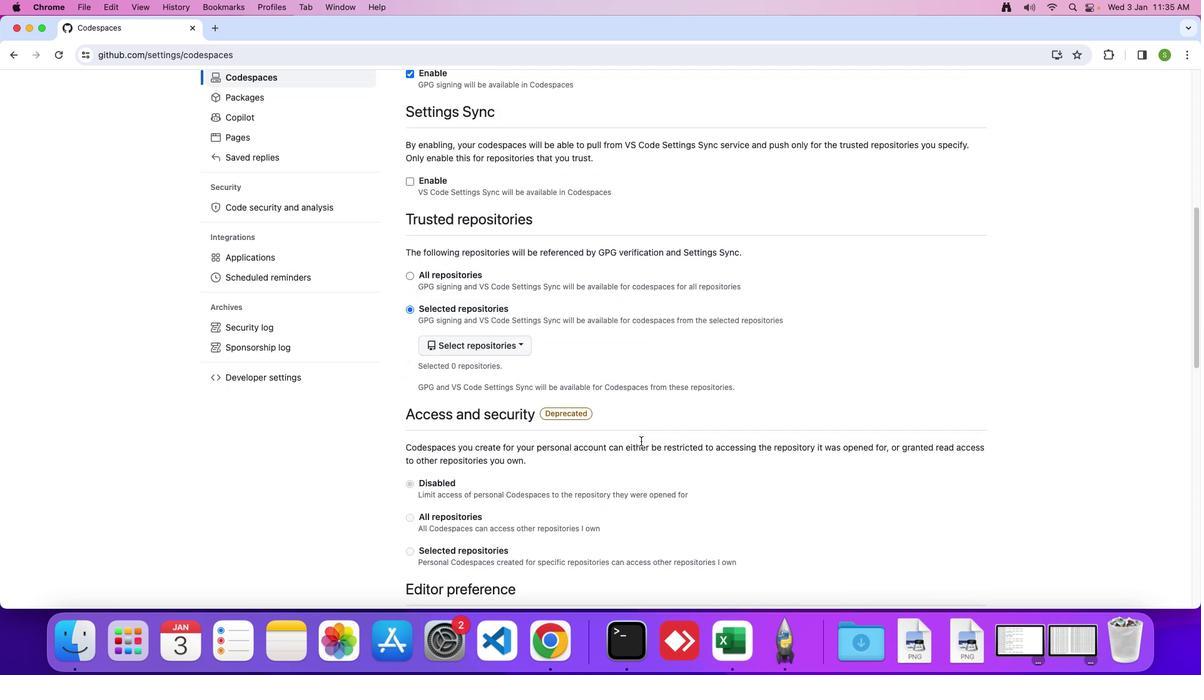 
Action: Mouse scrolled (640, 441) with delta (0, 2)
Screenshot: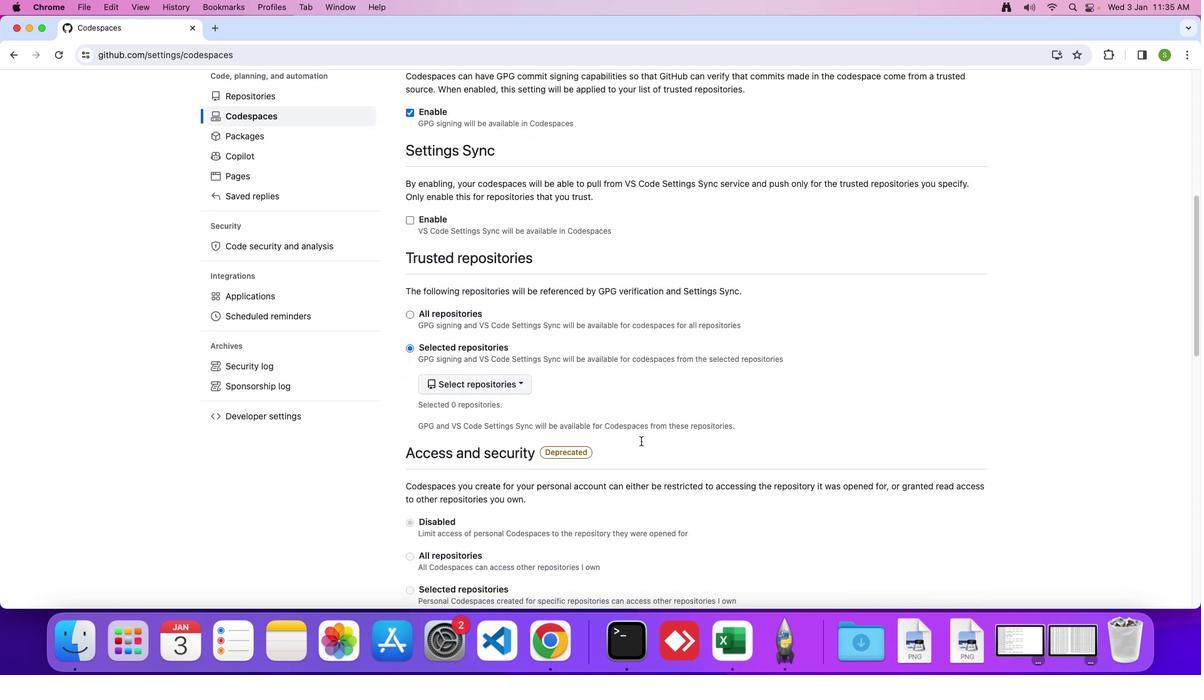 
Action: Mouse scrolled (640, 441) with delta (0, 0)
Screenshot: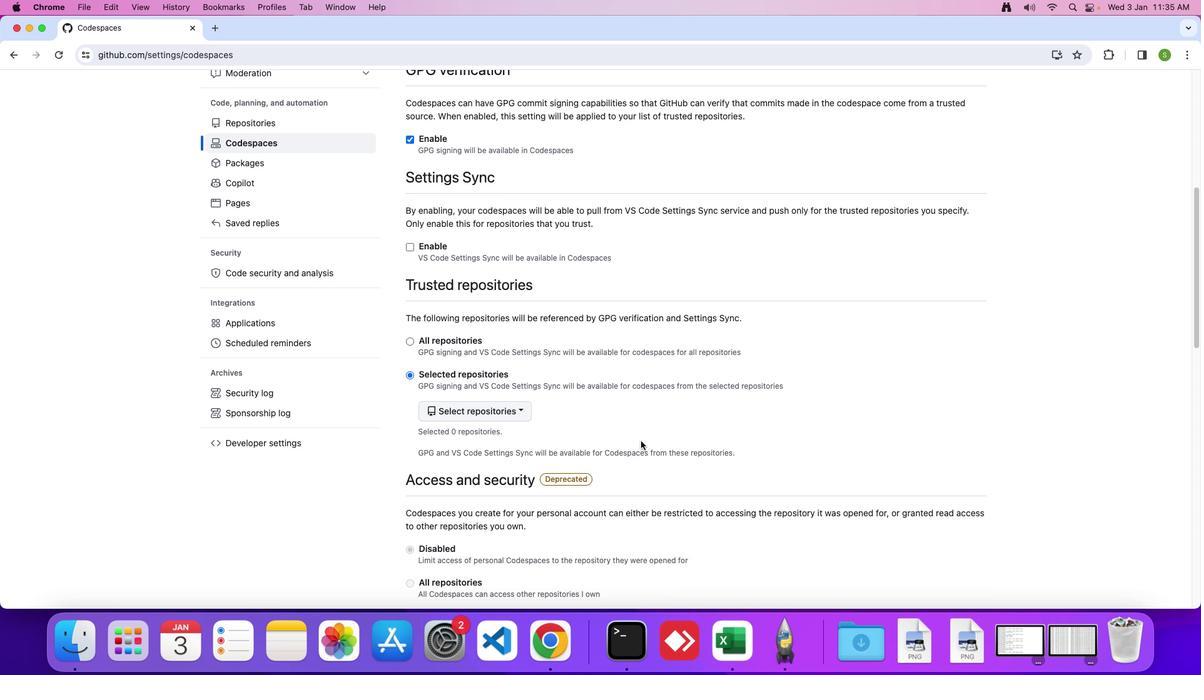 
Action: Mouse scrolled (640, 441) with delta (0, 0)
Screenshot: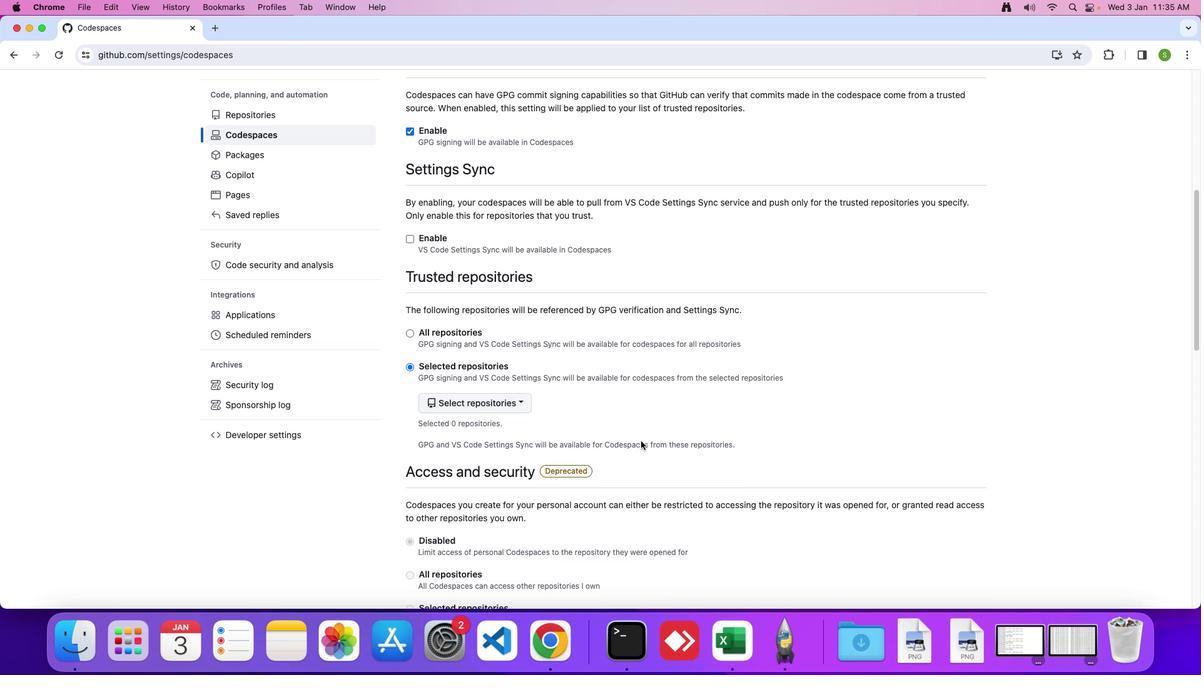 
Action: Mouse scrolled (640, 441) with delta (0, 0)
Screenshot: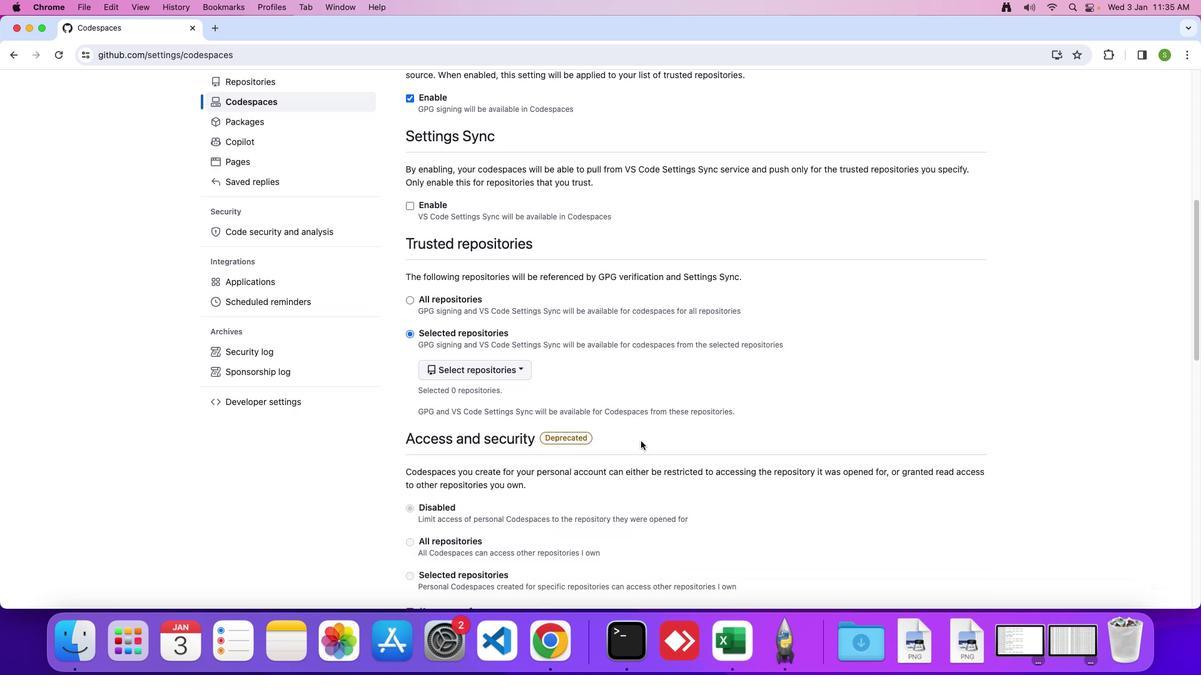 
Action: Mouse scrolled (640, 441) with delta (0, 0)
Screenshot: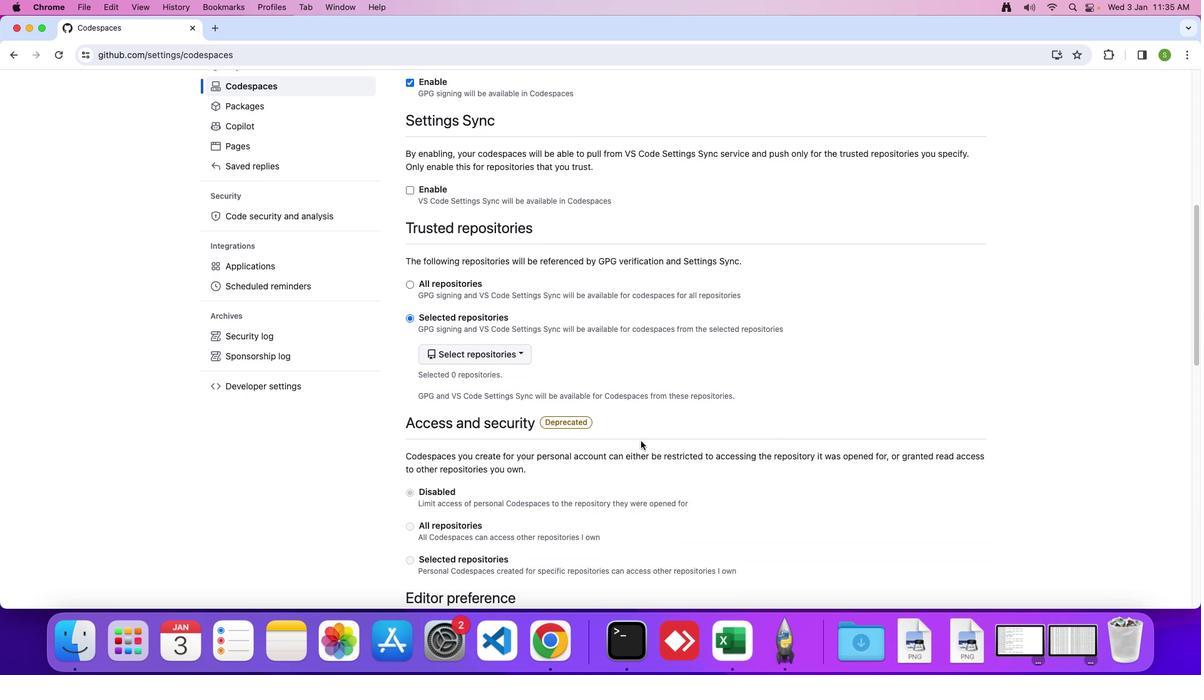 
Action: Mouse scrolled (640, 441) with delta (0, 0)
Screenshot: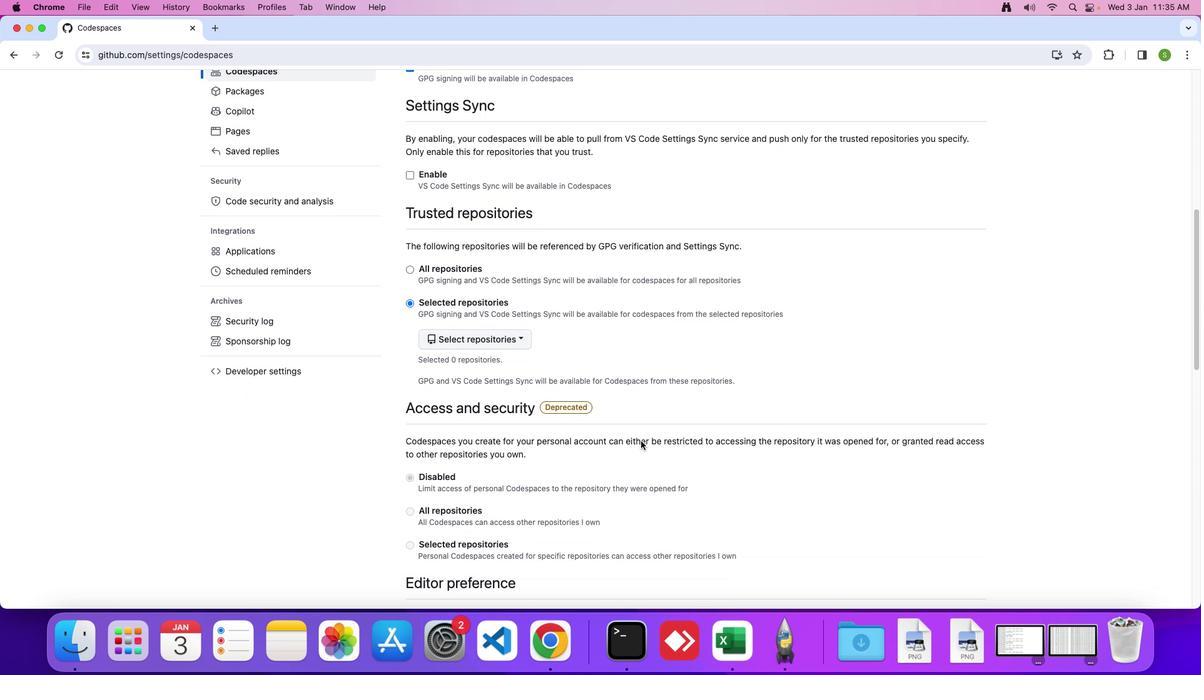 
Action: Mouse scrolled (640, 441) with delta (0, -1)
Screenshot: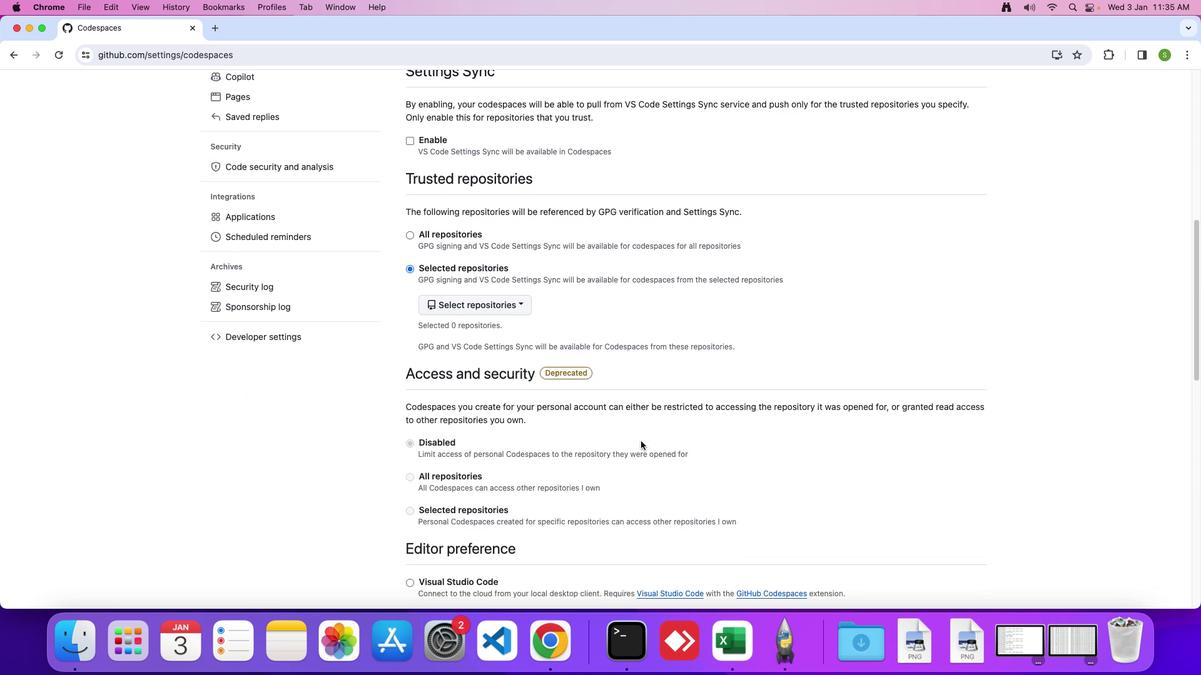 
Action: Mouse moved to (603, 347)
Screenshot: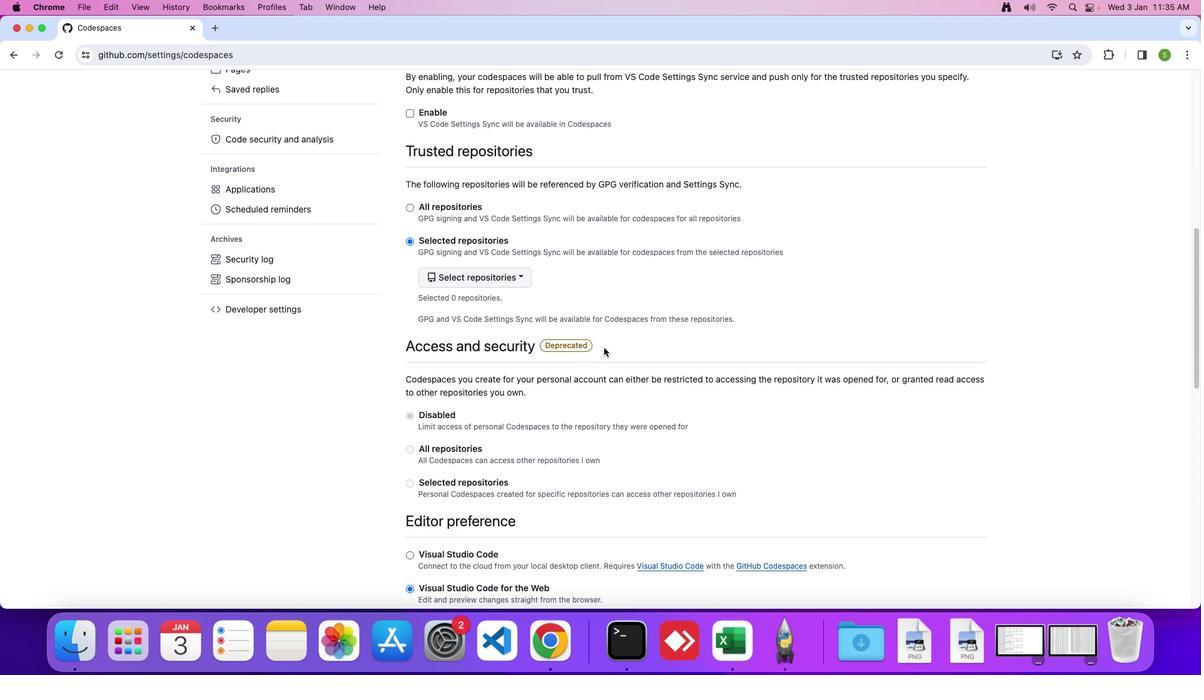 
Action: Mouse scrolled (603, 347) with delta (0, 0)
Screenshot: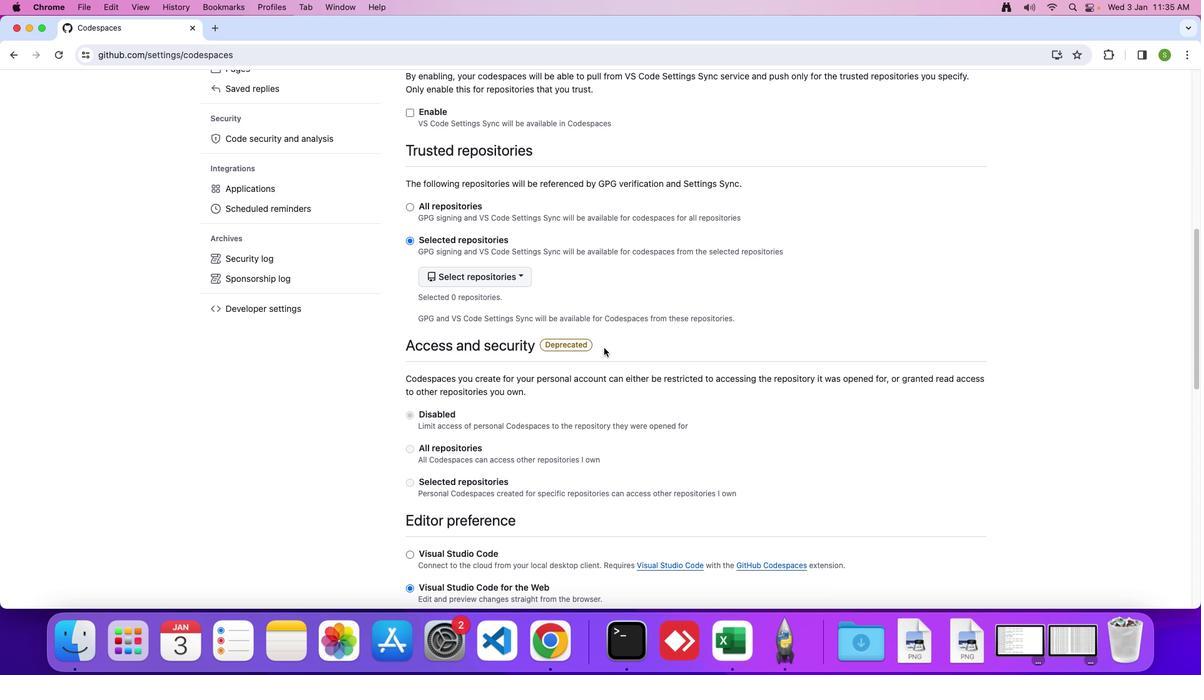 
Action: Mouse scrolled (603, 347) with delta (0, 0)
Screenshot: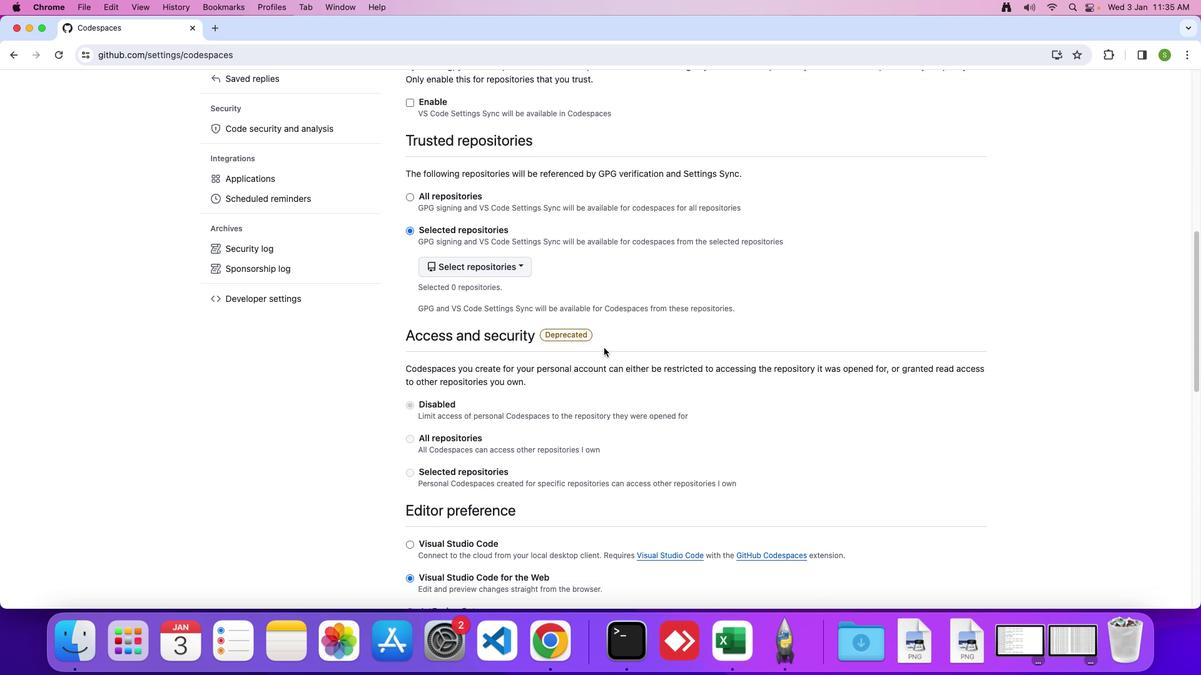 
Action: Mouse moved to (604, 347)
Screenshot: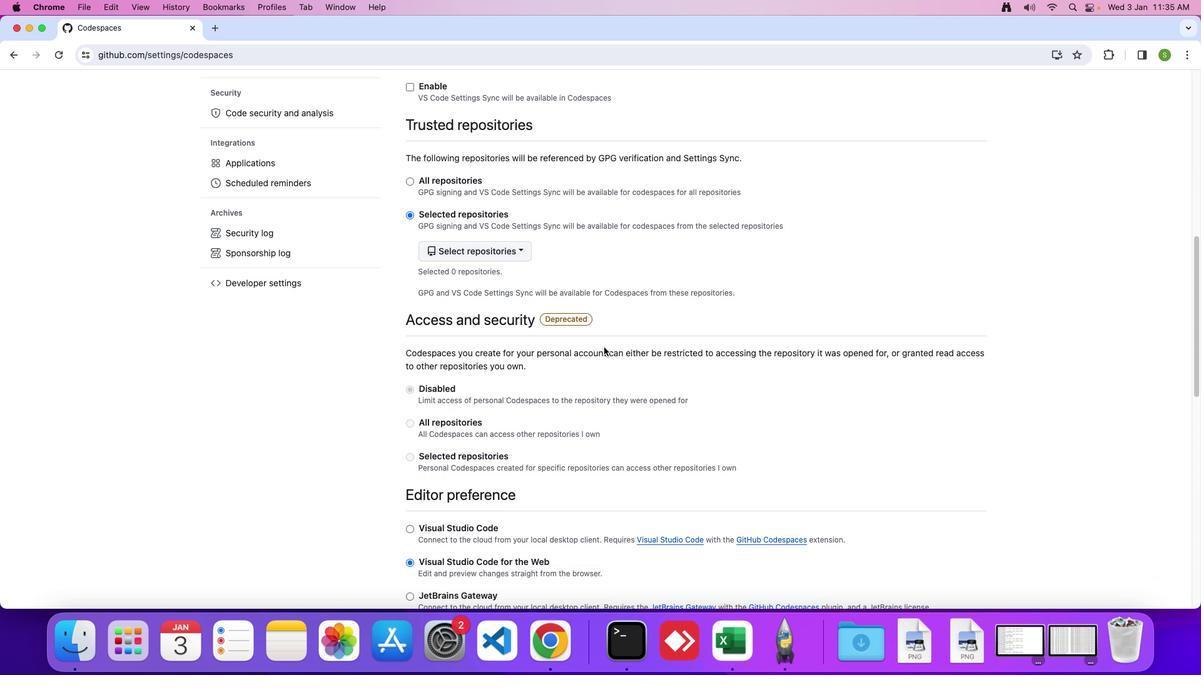
Action: Mouse scrolled (604, 347) with delta (0, 0)
Screenshot: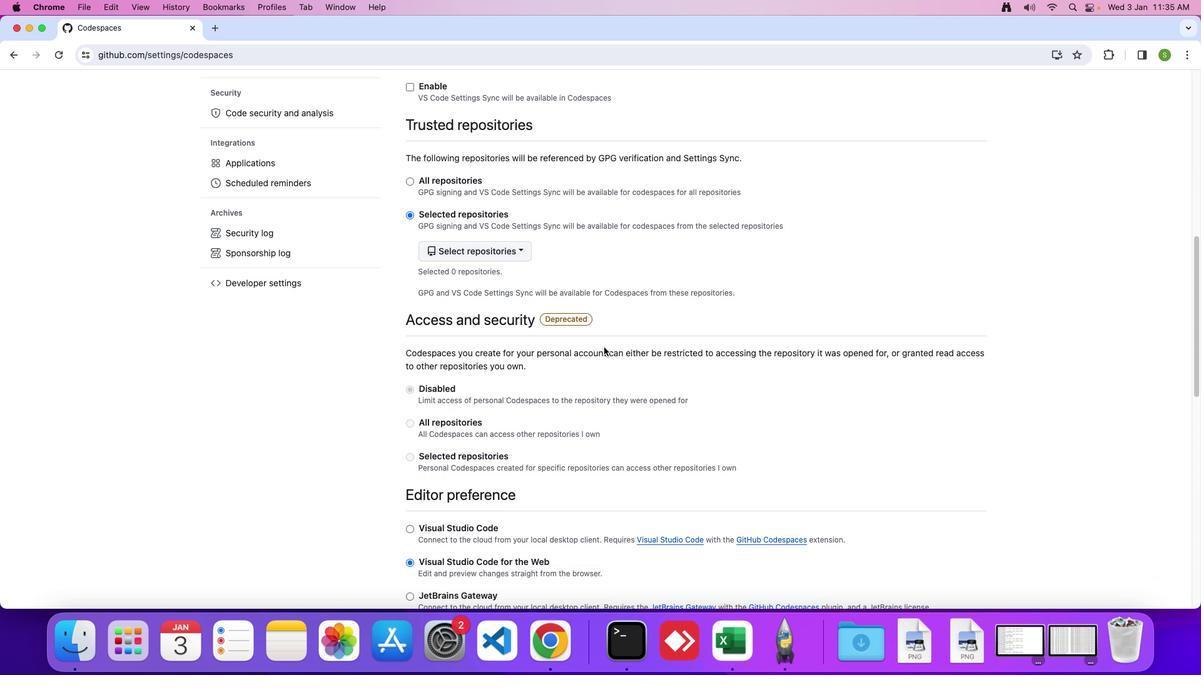 
Action: Mouse moved to (604, 347)
Screenshot: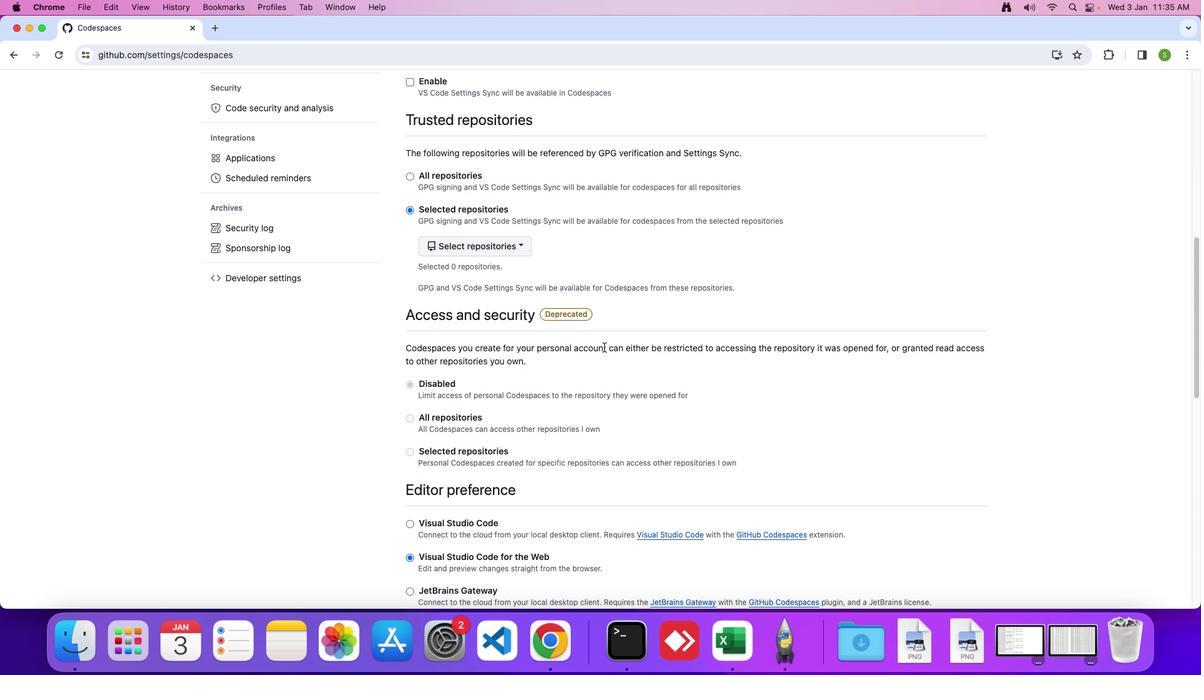 
Action: Mouse scrolled (604, 347) with delta (0, 0)
Screenshot: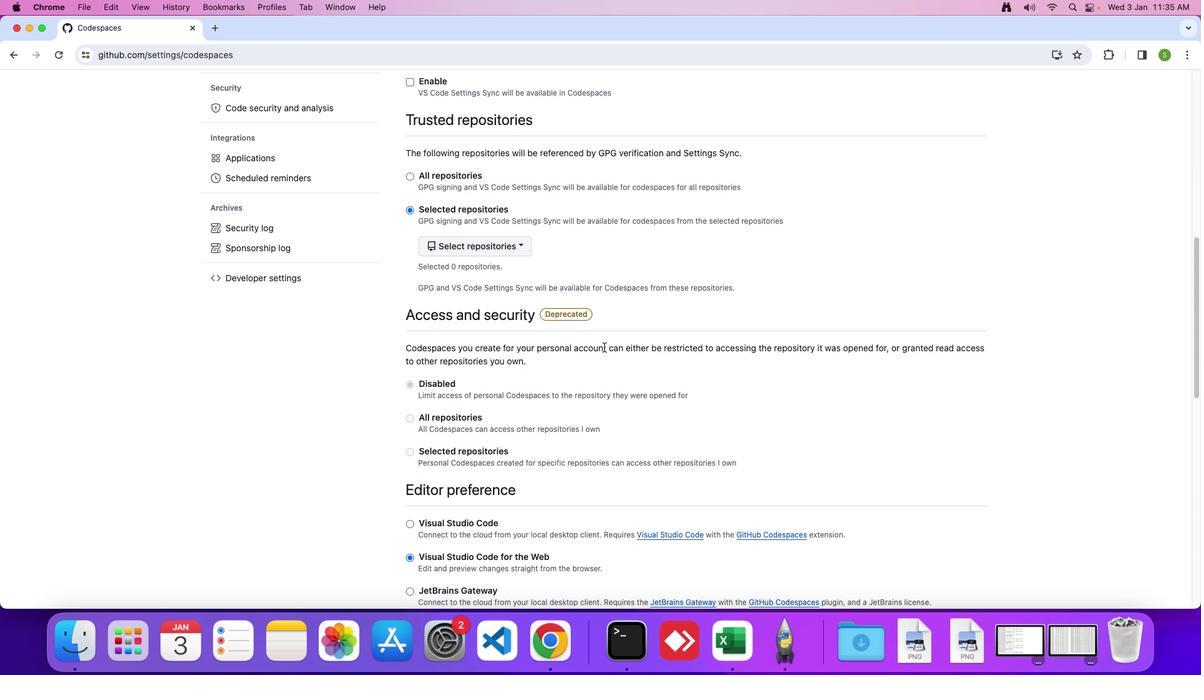 
Action: Mouse scrolled (604, 347) with delta (0, 0)
Screenshot: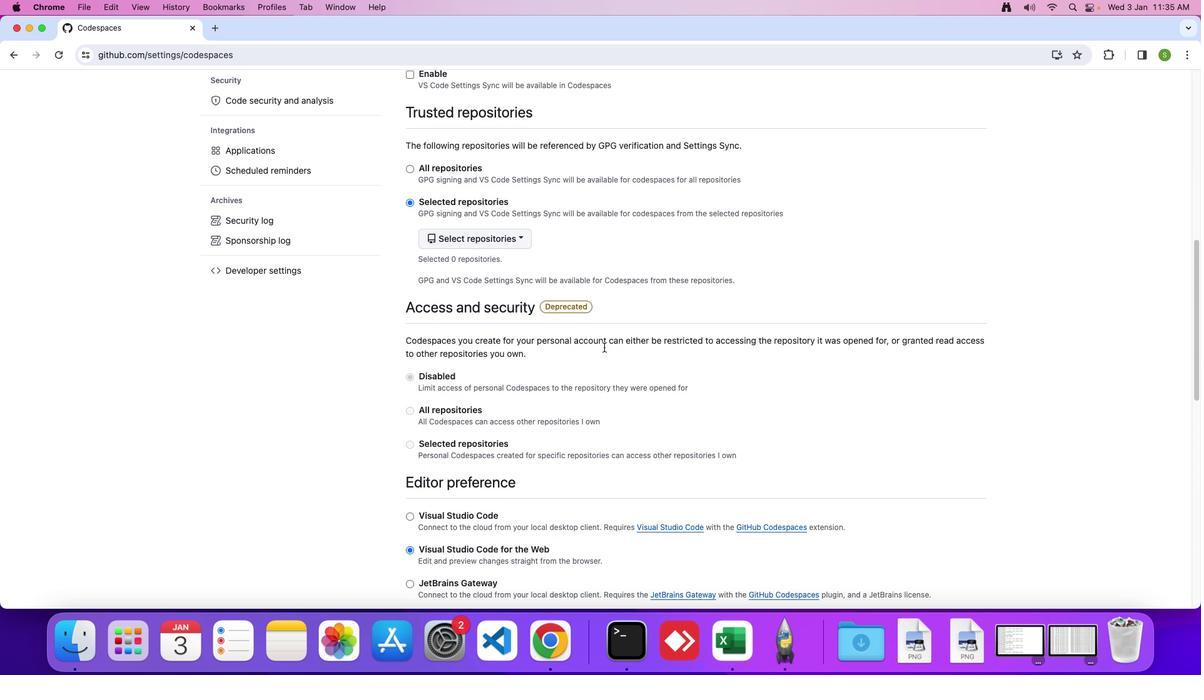 
Action: Mouse scrolled (604, 347) with delta (0, -1)
Screenshot: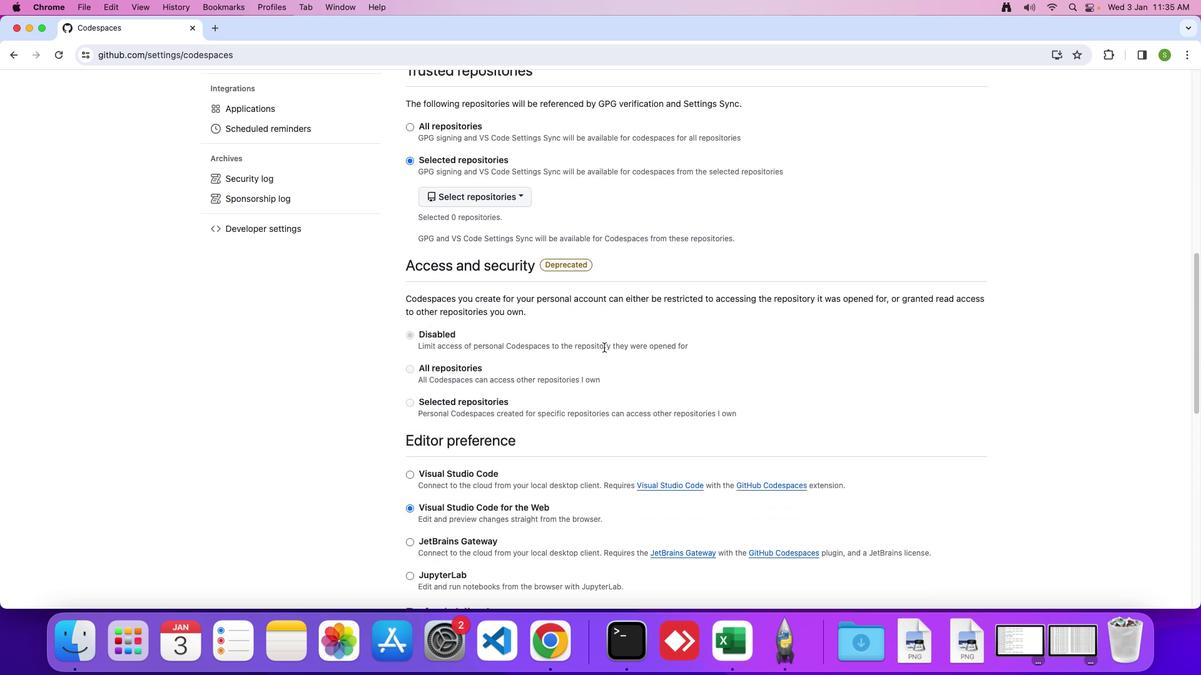 
Action: Mouse scrolled (604, 347) with delta (0, 0)
Screenshot: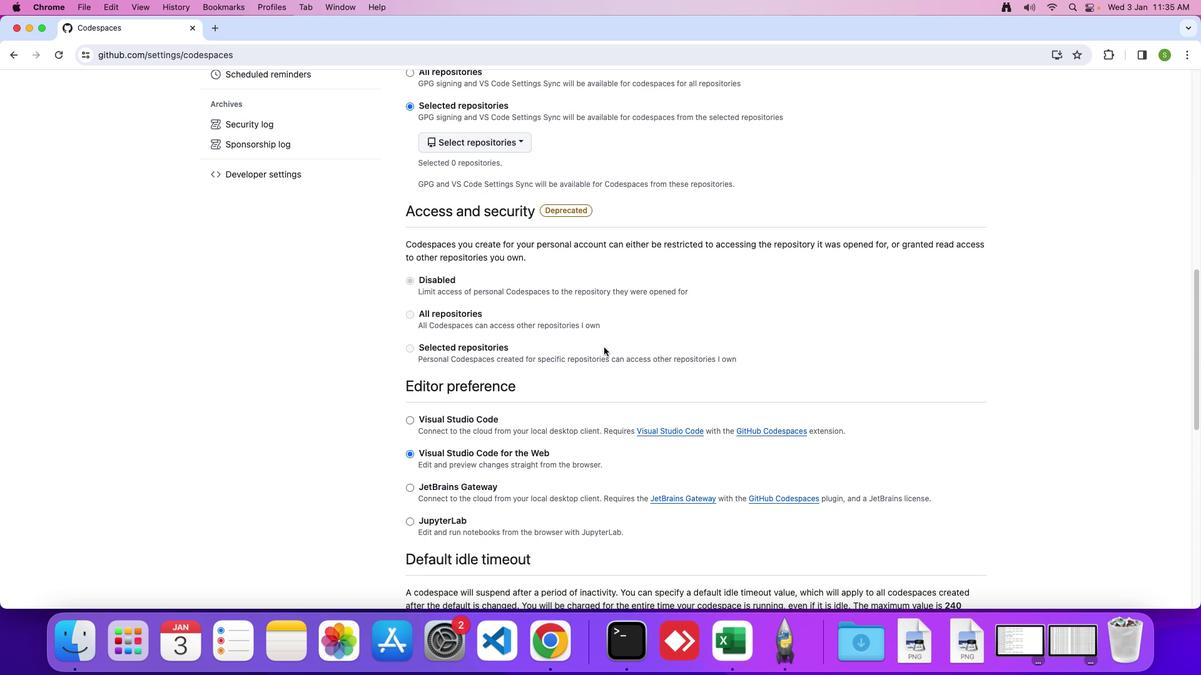 
Action: Mouse scrolled (604, 347) with delta (0, 0)
Screenshot: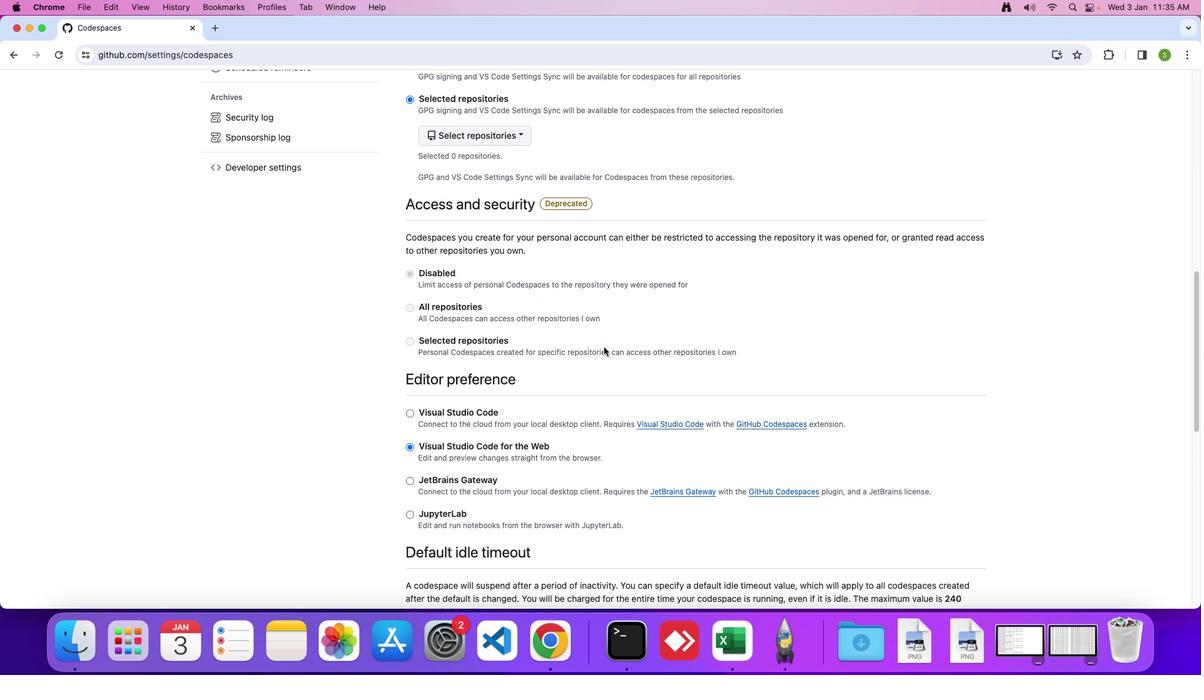 
Action: Mouse scrolled (604, 347) with delta (0, 0)
Screenshot: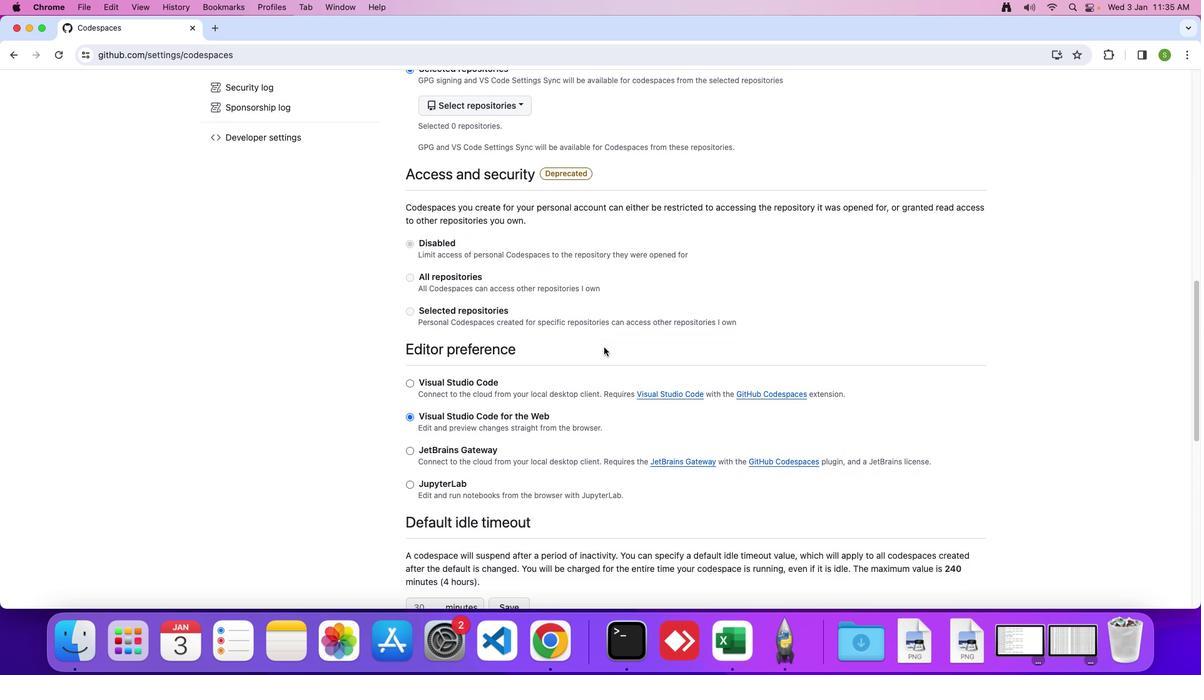 
Action: Mouse moved to (411, 365)
Screenshot: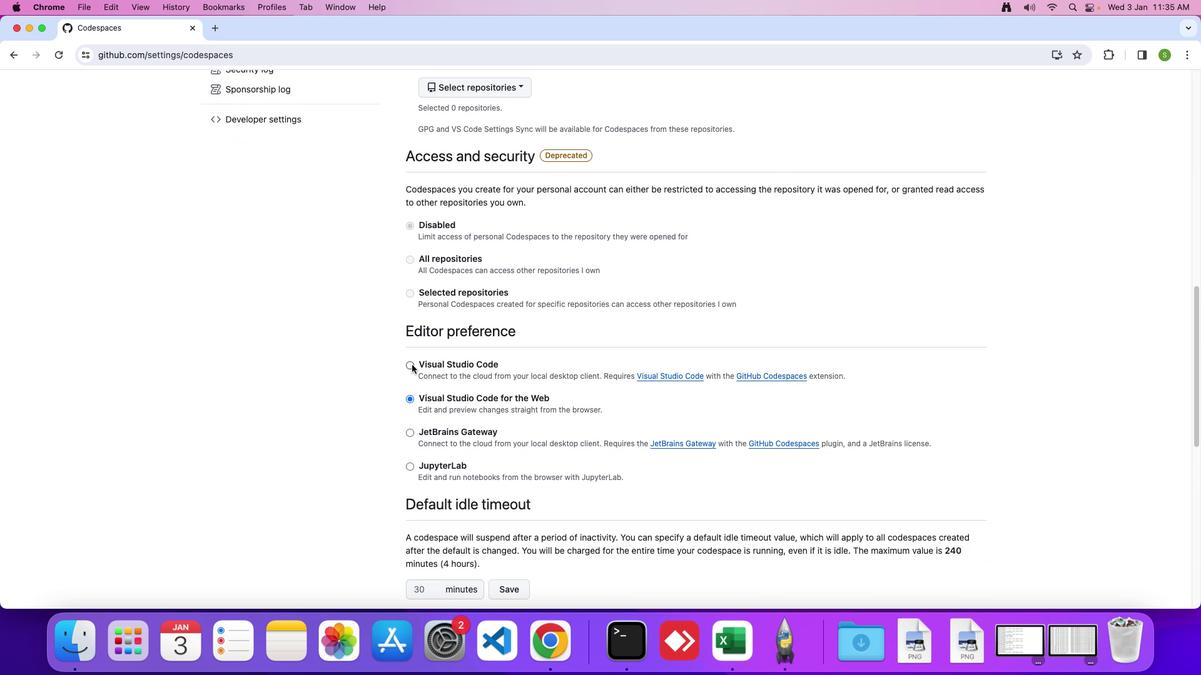 
Action: Mouse pressed left at (411, 365)
Screenshot: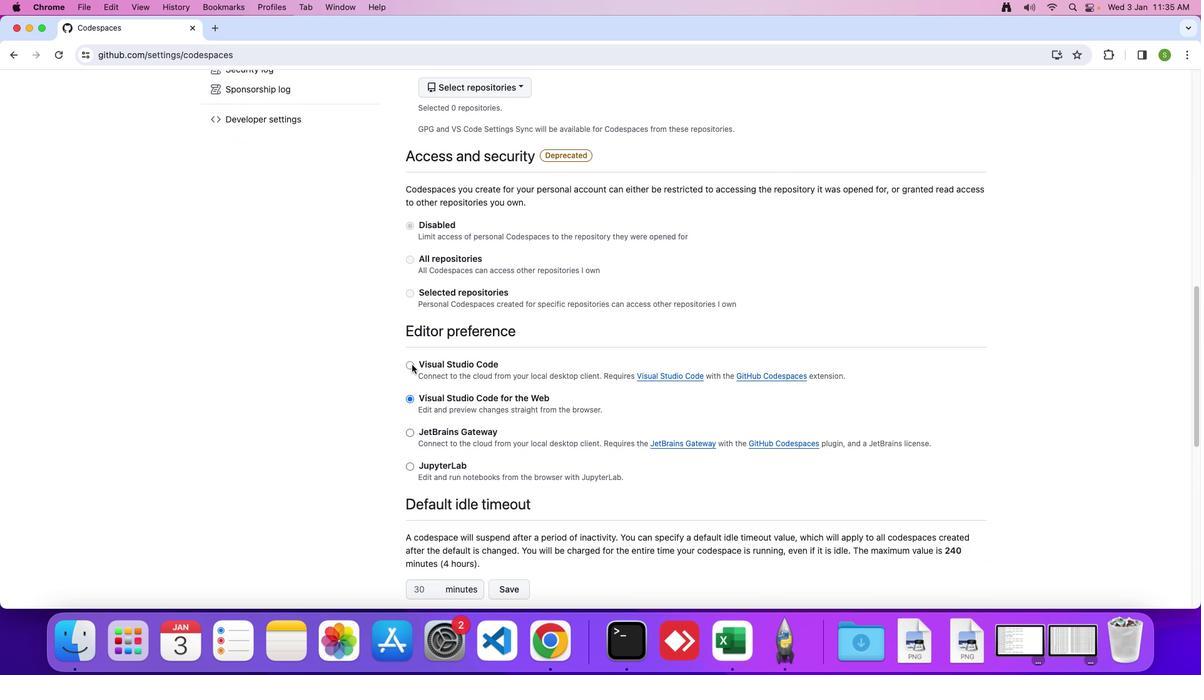 
